 Task: Find connections with filter location Lindau with filter topic #investmentproperty with filter profile language French with filter current company Apparel Resources with filter school Indian Institute of Technology, Indore with filter industry Personal and Laundry Services with filter service category Video Editing with filter keywords title Medical Administrator
Action: Mouse moved to (569, 75)
Screenshot: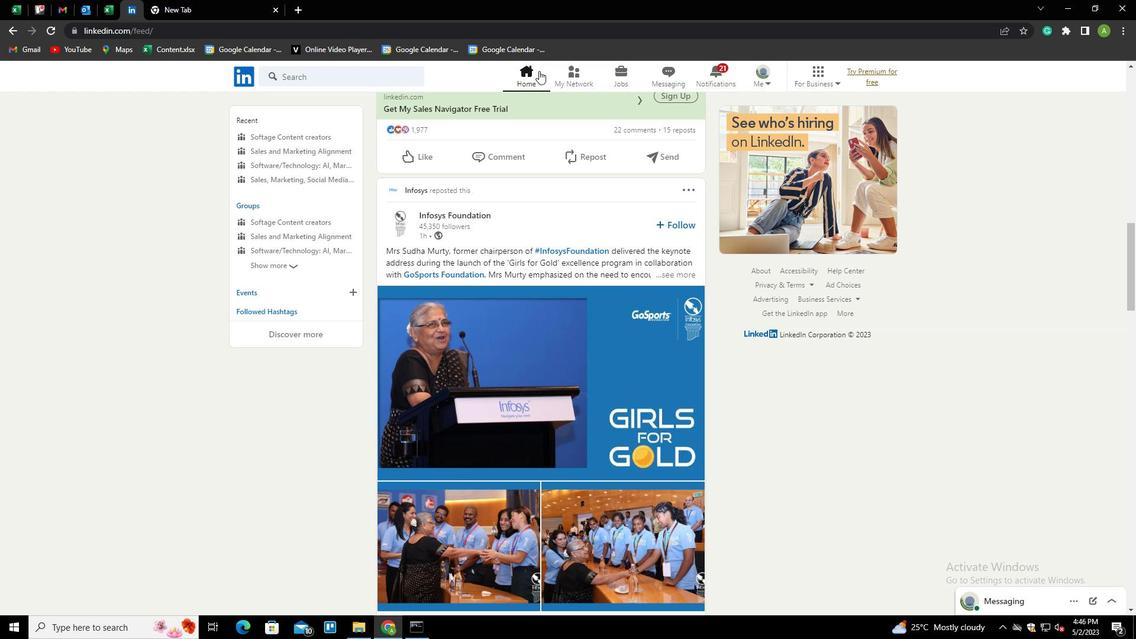 
Action: Mouse pressed left at (569, 75)
Screenshot: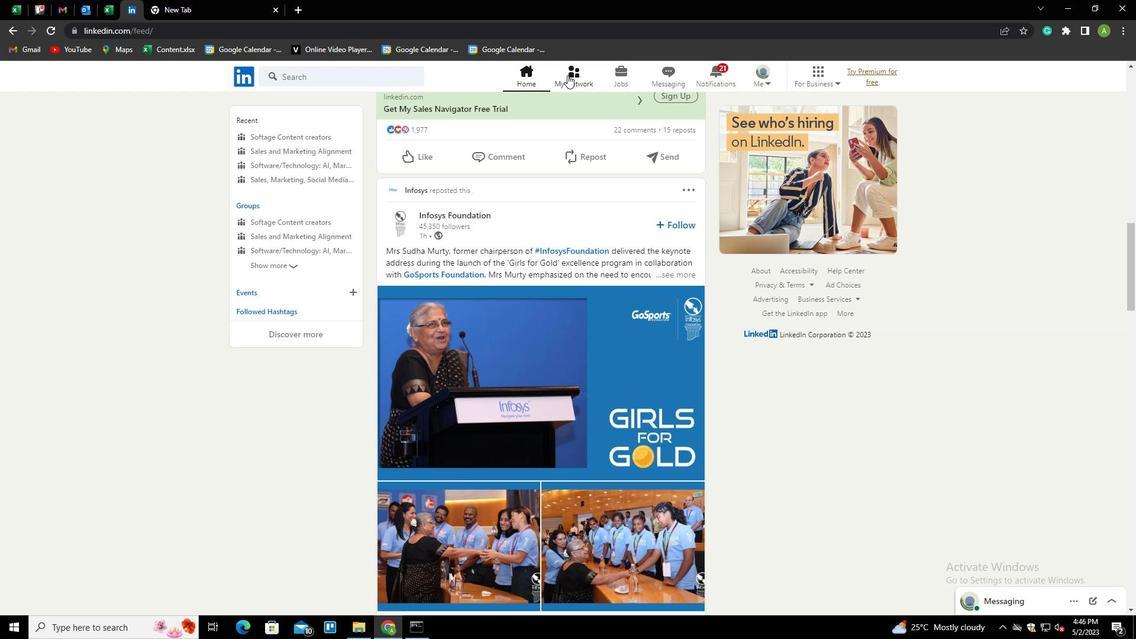 
Action: Mouse moved to (312, 139)
Screenshot: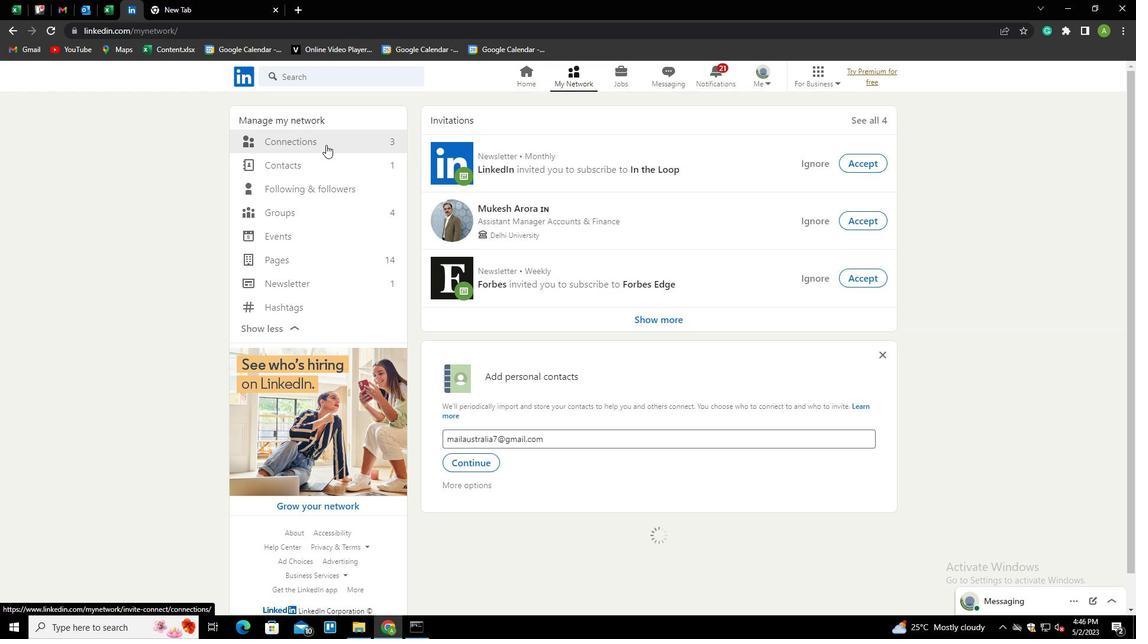 
Action: Mouse pressed left at (312, 139)
Screenshot: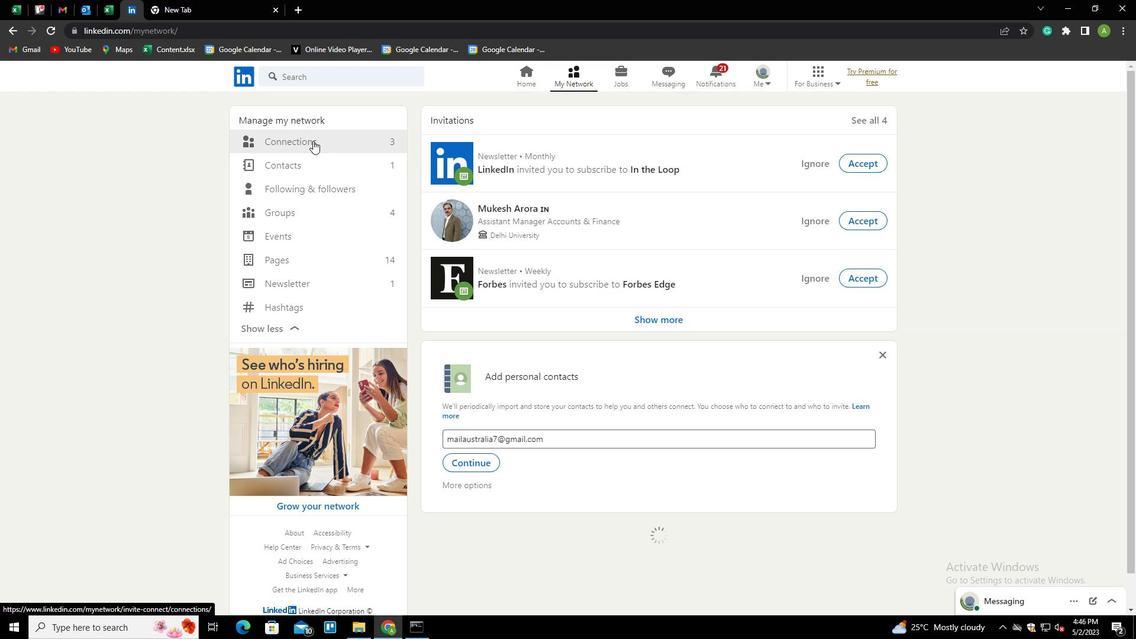 
Action: Mouse moved to (645, 138)
Screenshot: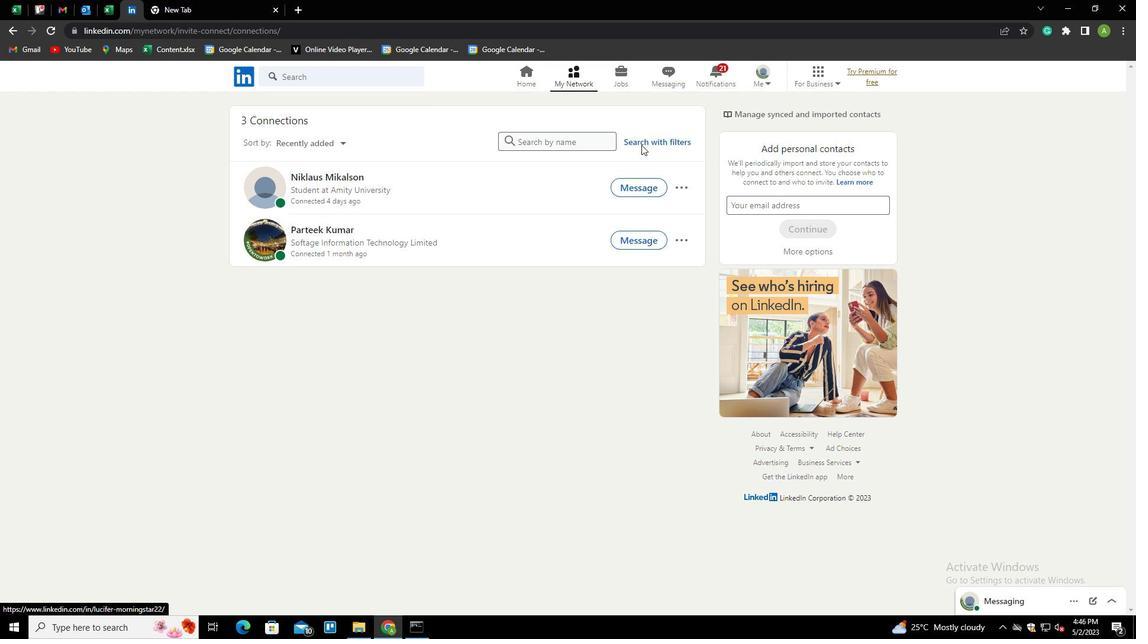 
Action: Mouse pressed left at (645, 138)
Screenshot: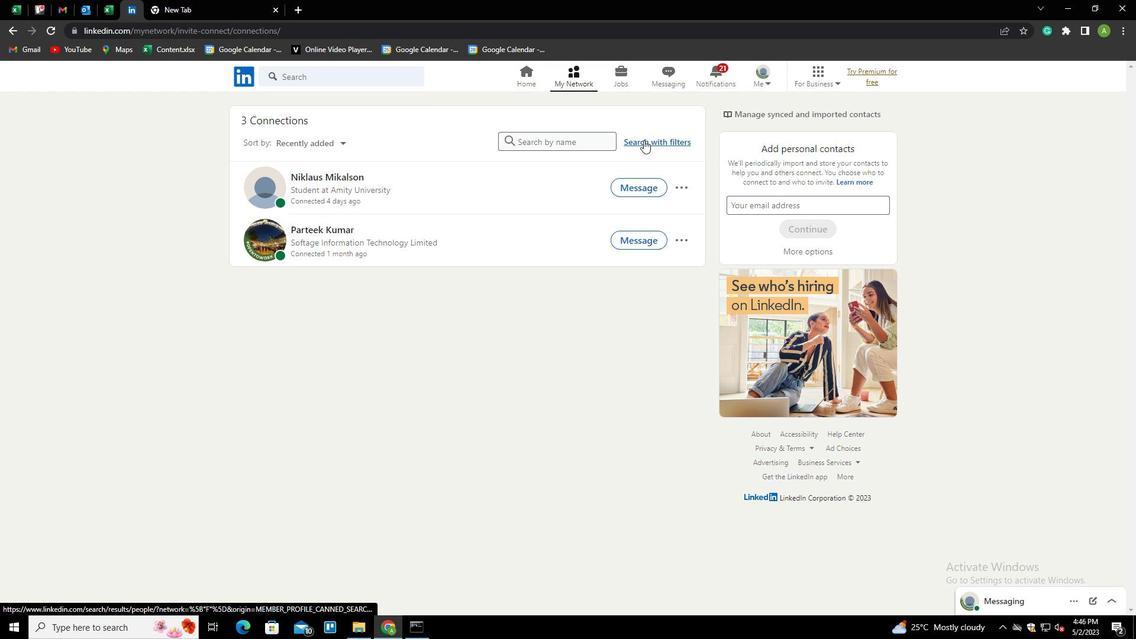 
Action: Mouse moved to (608, 108)
Screenshot: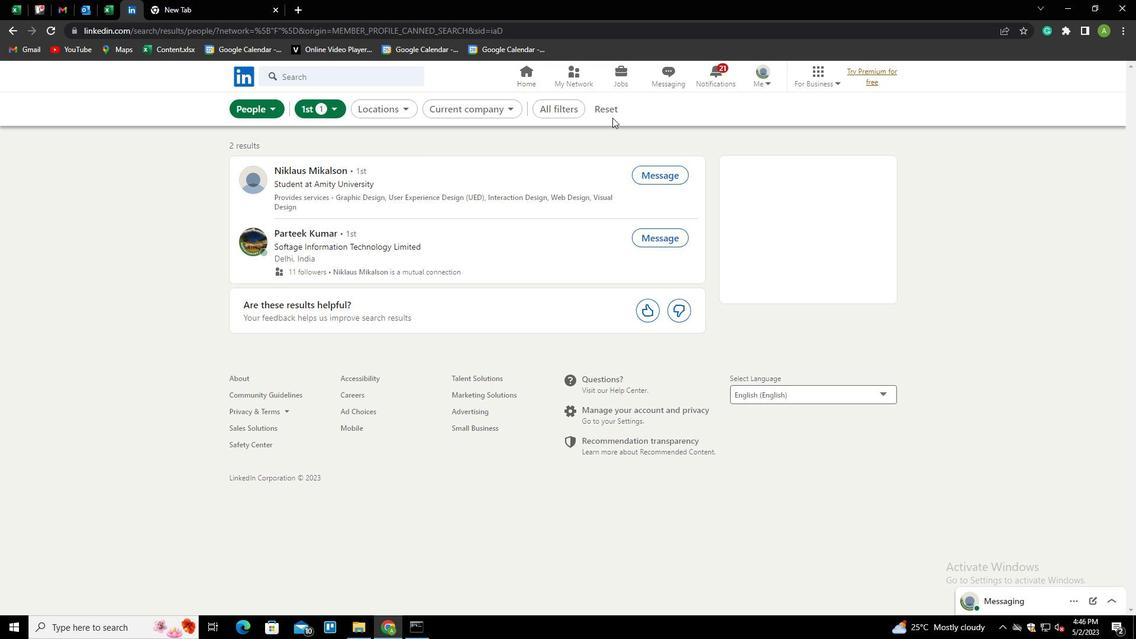 
Action: Mouse pressed left at (608, 108)
Screenshot: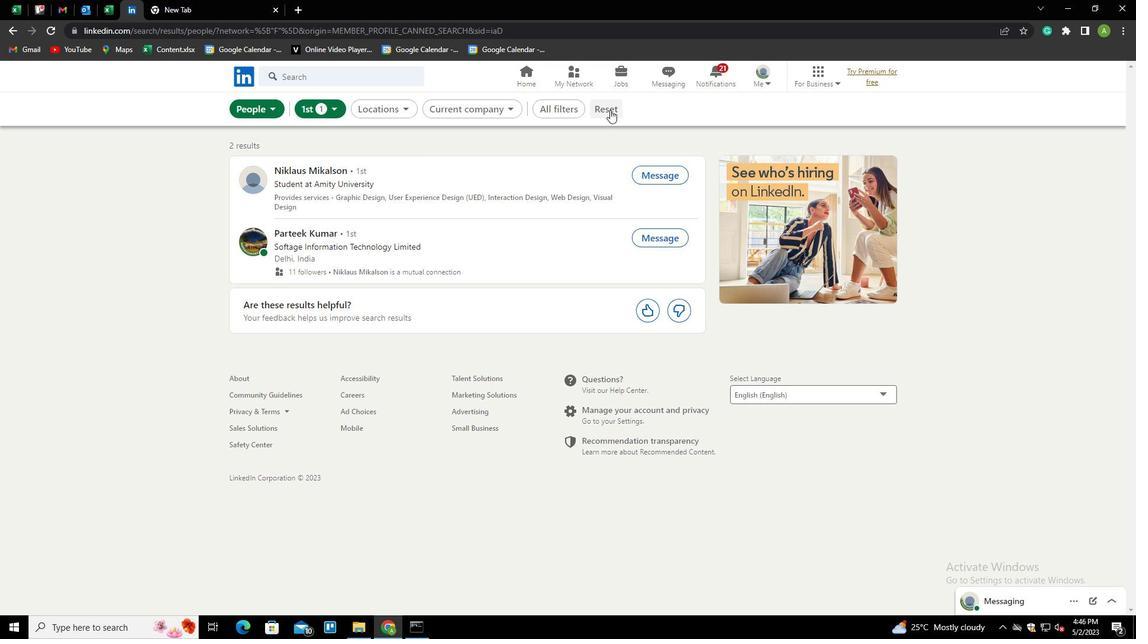 
Action: Mouse moved to (584, 111)
Screenshot: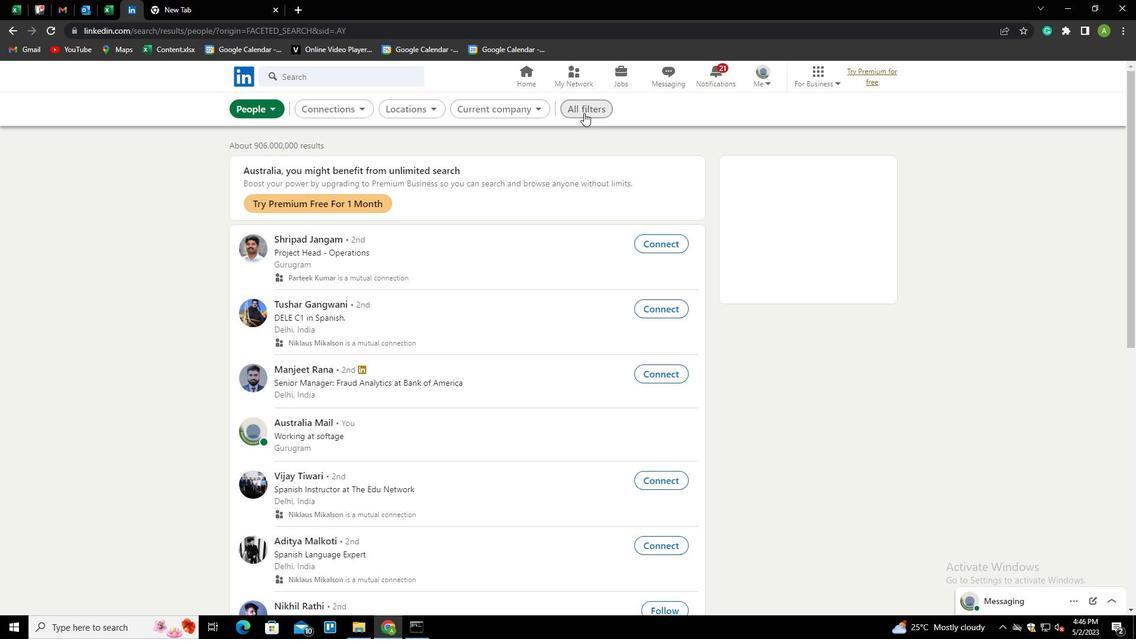 
Action: Mouse pressed left at (584, 111)
Screenshot: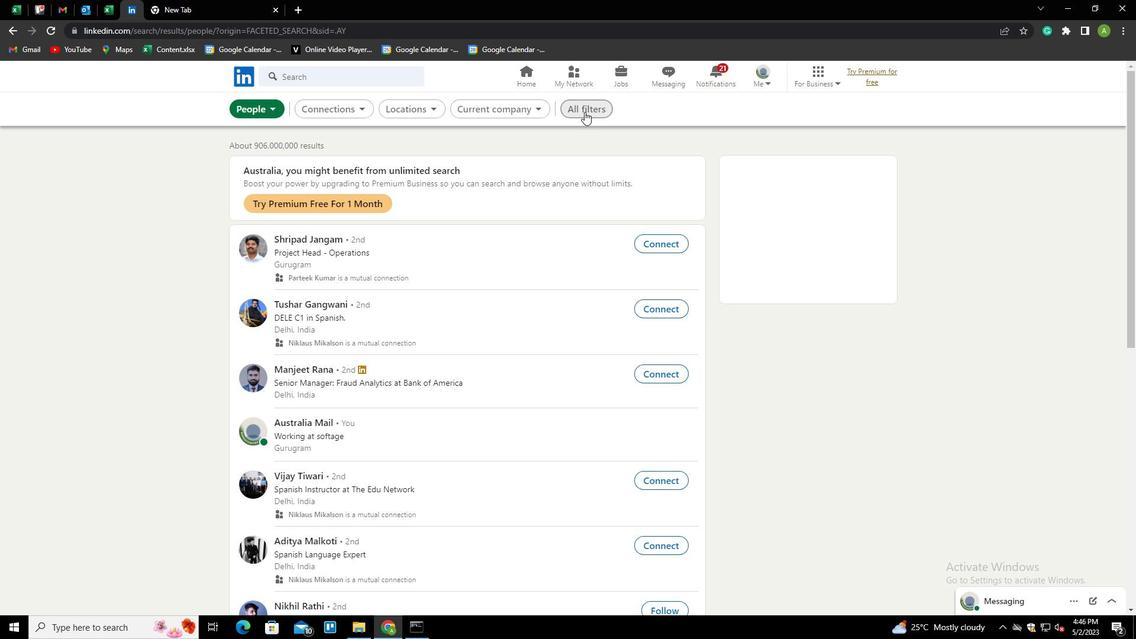 
Action: Mouse moved to (933, 267)
Screenshot: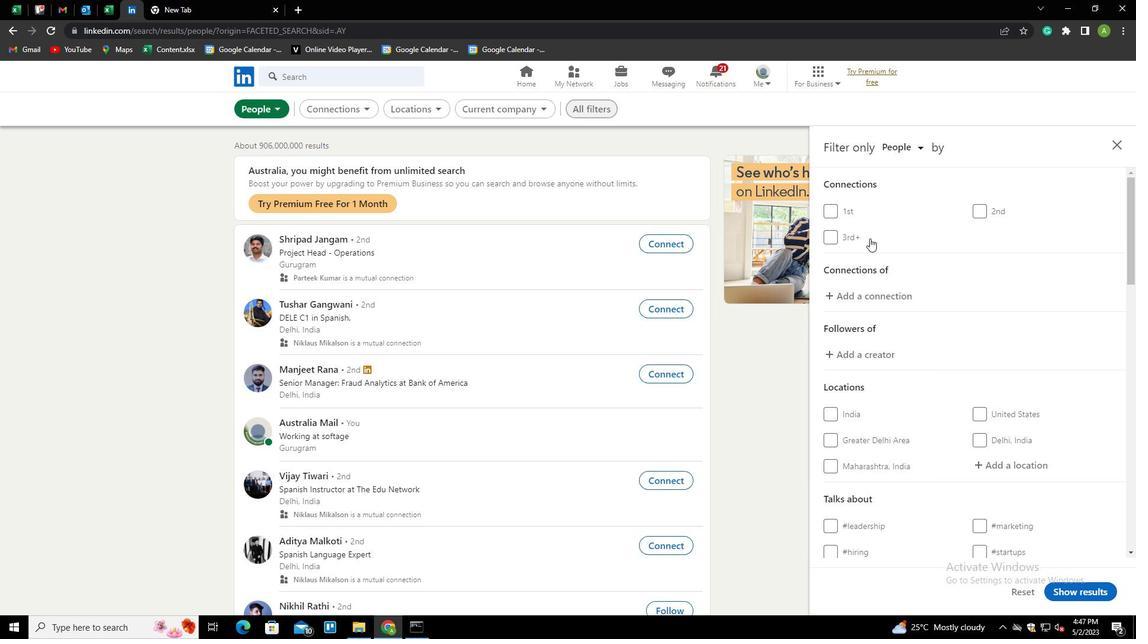 
Action: Mouse scrolled (933, 267) with delta (0, 0)
Screenshot: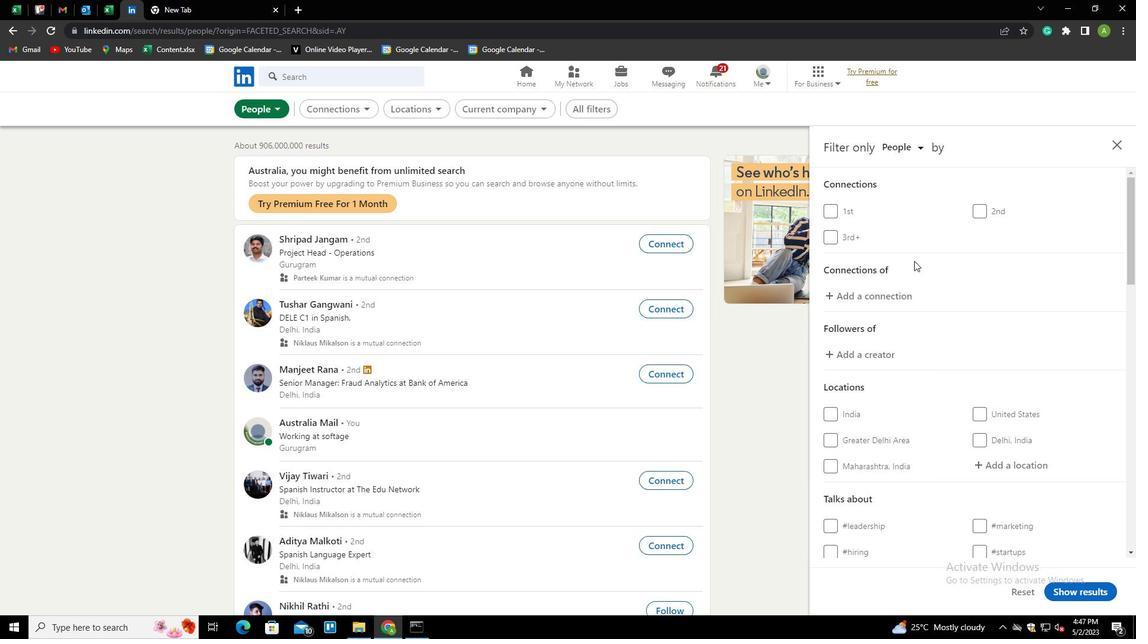 
Action: Mouse scrolled (933, 267) with delta (0, 0)
Screenshot: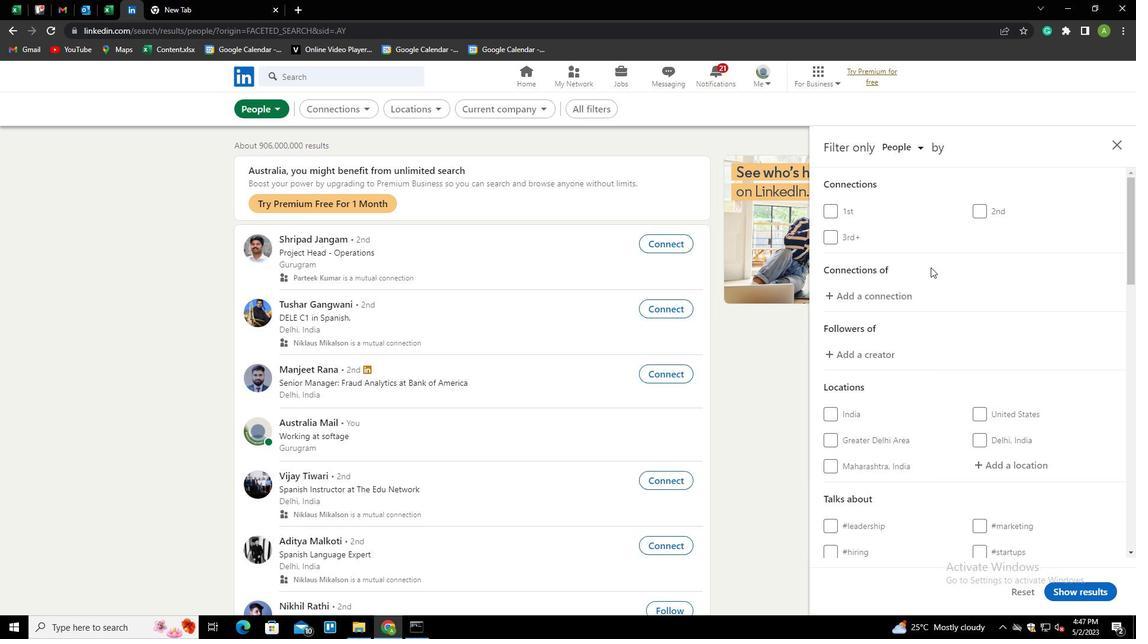 
Action: Mouse moved to (989, 343)
Screenshot: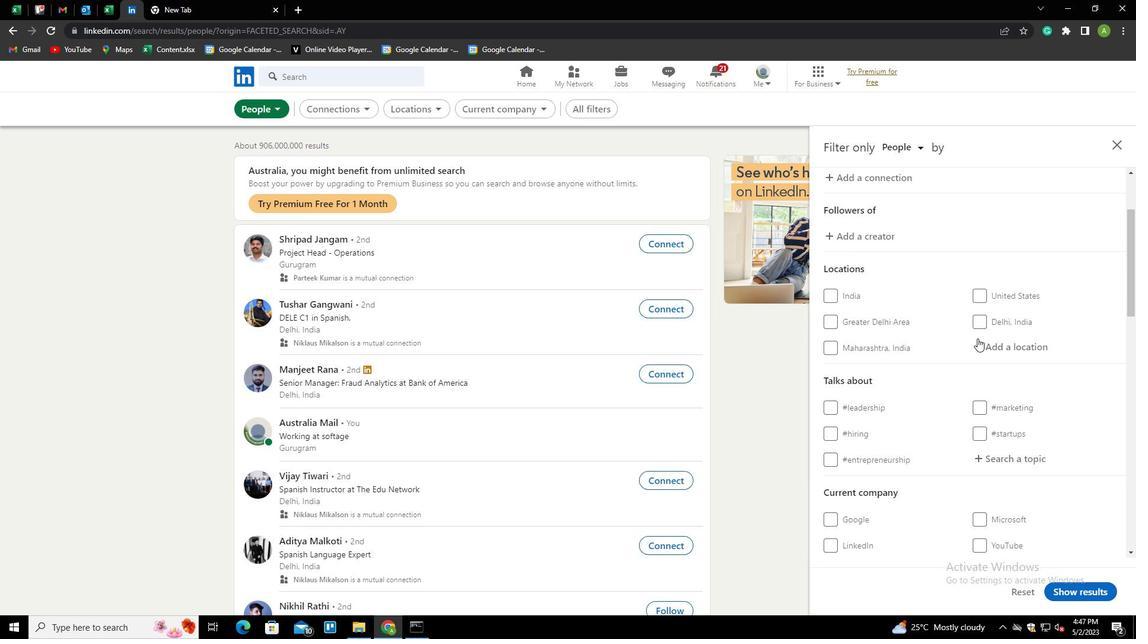
Action: Mouse pressed left at (989, 343)
Screenshot: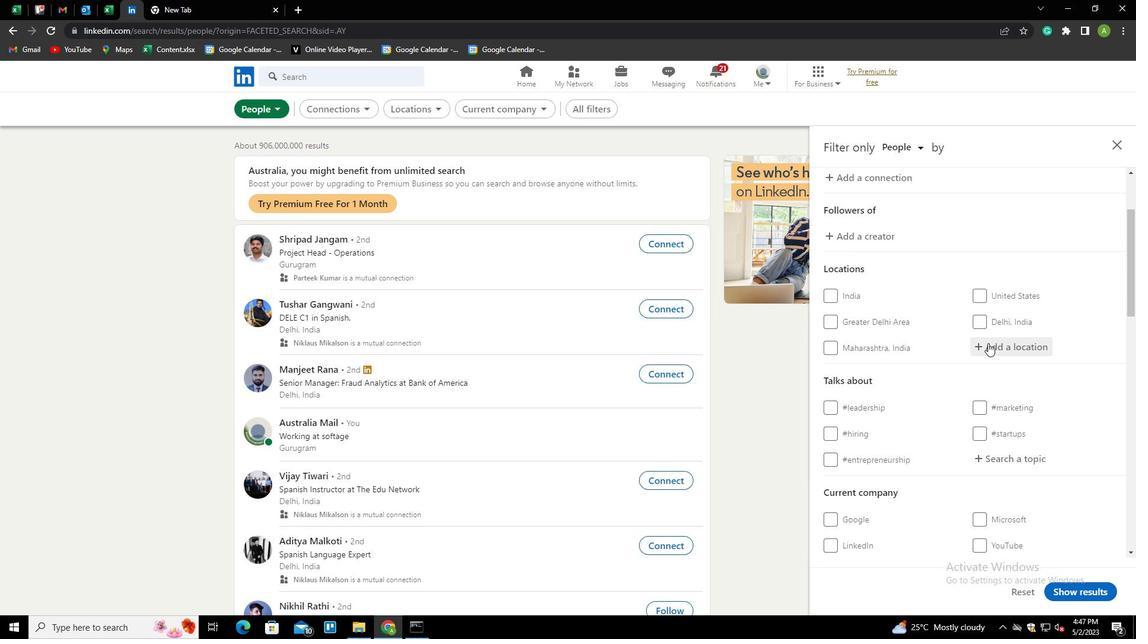 
Action: Key pressed <Key.shift>LINDAU<Key.down><Key.enter>
Screenshot: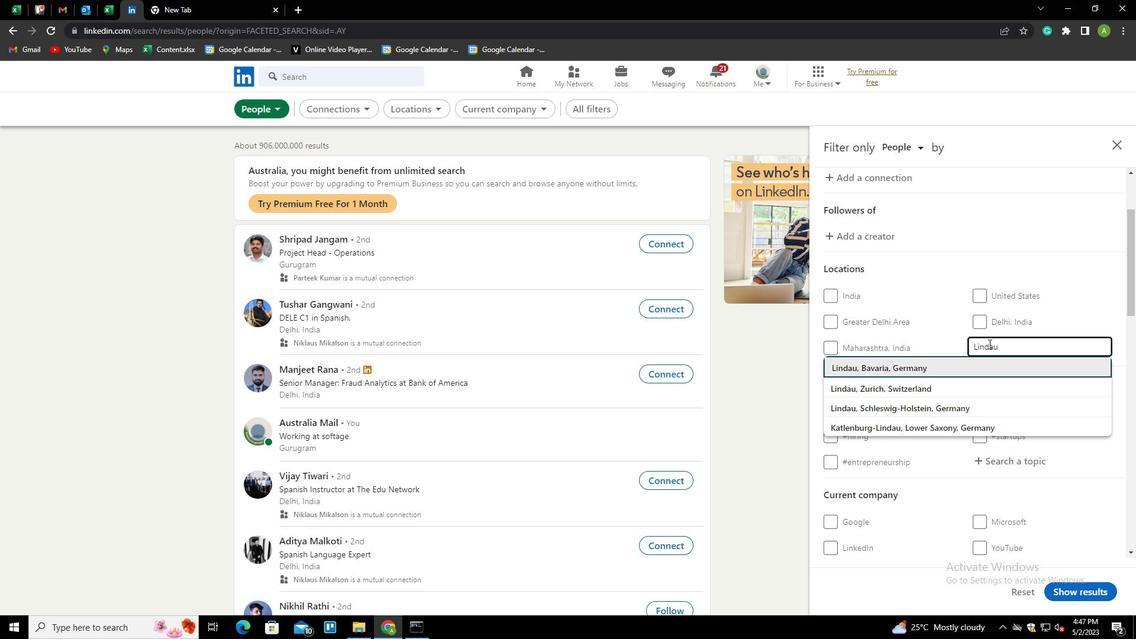 
Action: Mouse scrolled (989, 343) with delta (0, 0)
Screenshot: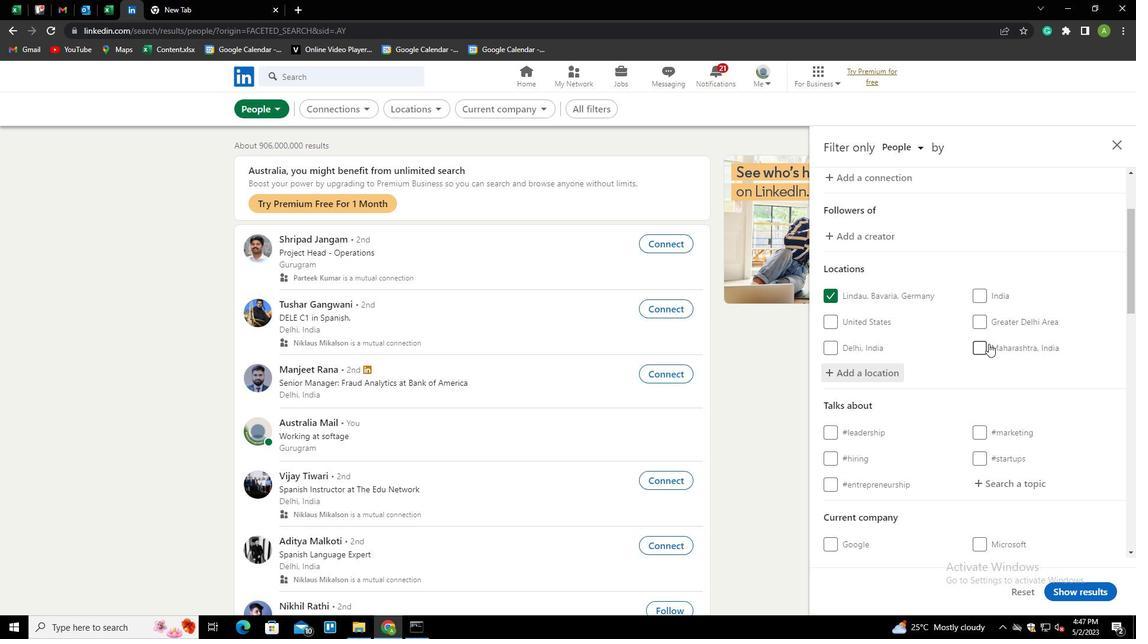
Action: Mouse scrolled (989, 343) with delta (0, 0)
Screenshot: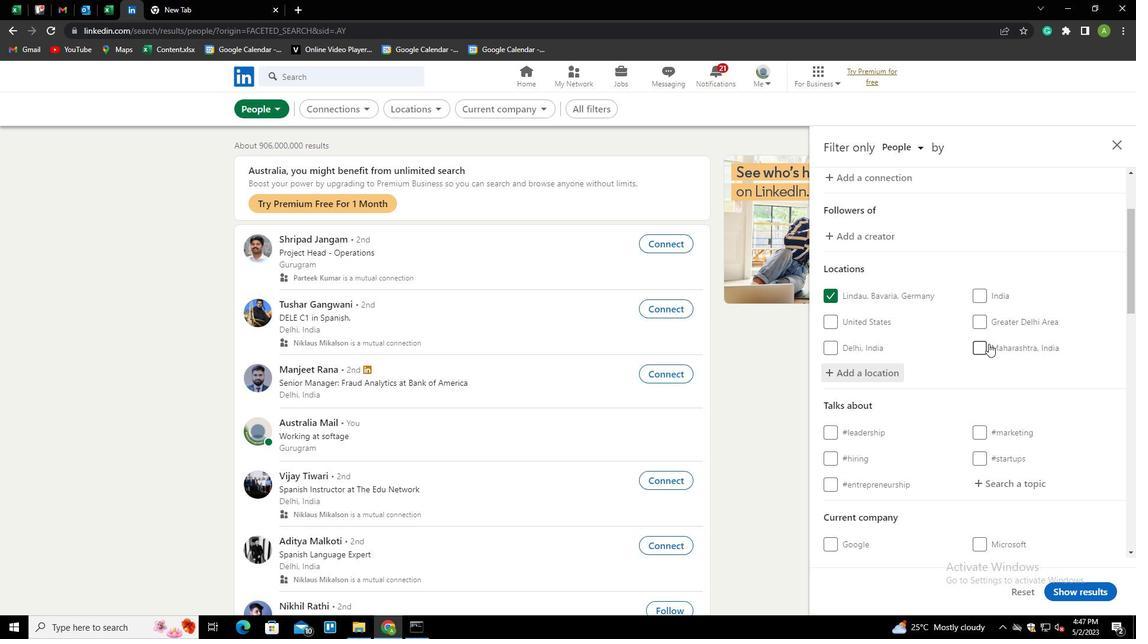 
Action: Mouse scrolled (989, 343) with delta (0, 0)
Screenshot: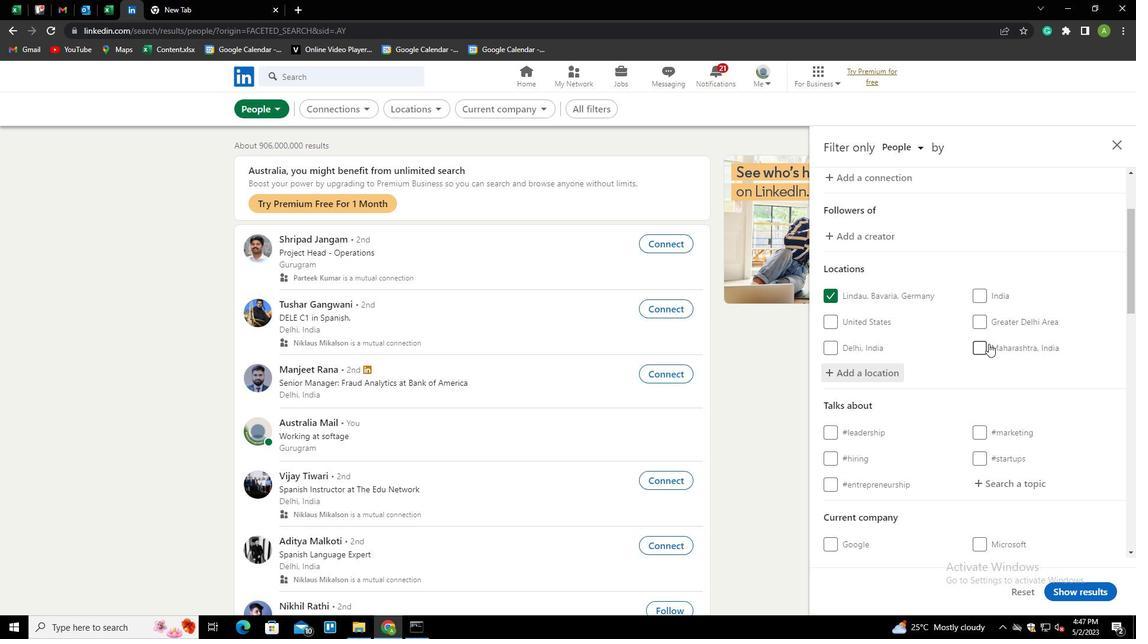 
Action: Mouse moved to (989, 307)
Screenshot: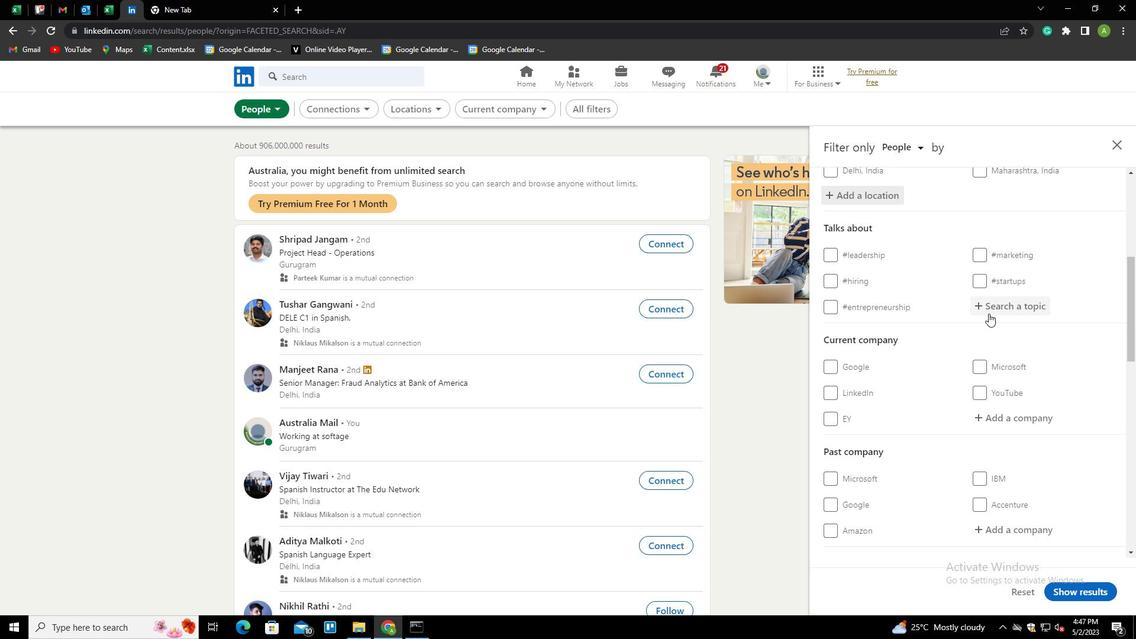
Action: Mouse pressed left at (989, 307)
Screenshot: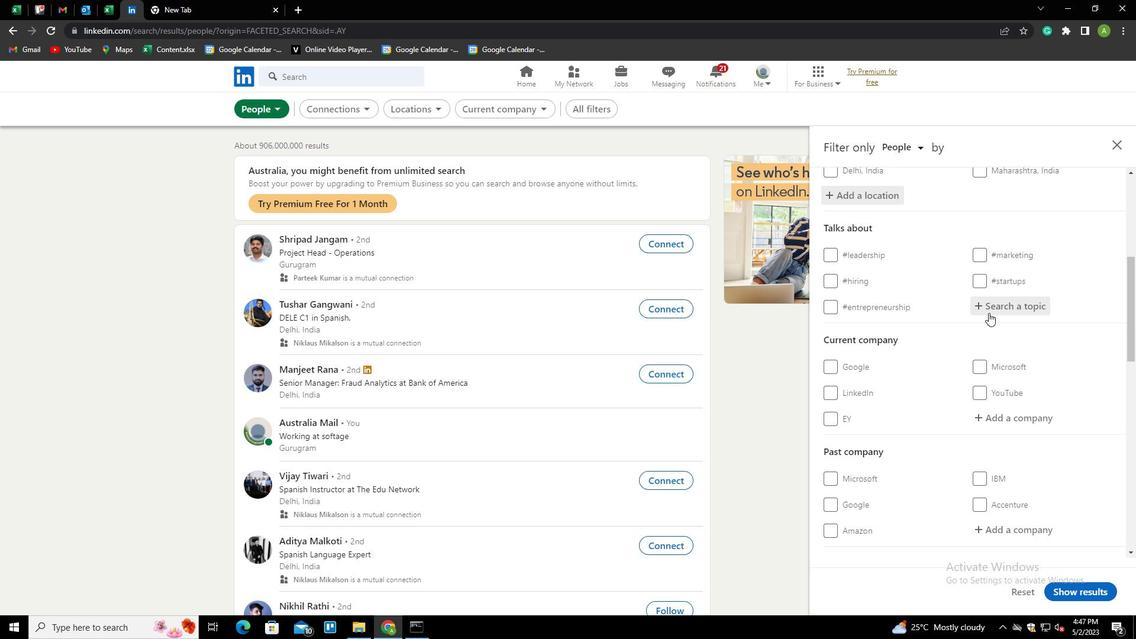 
Action: Key pressed INVESTMENTPR<Key.down><Key.enter>
Screenshot: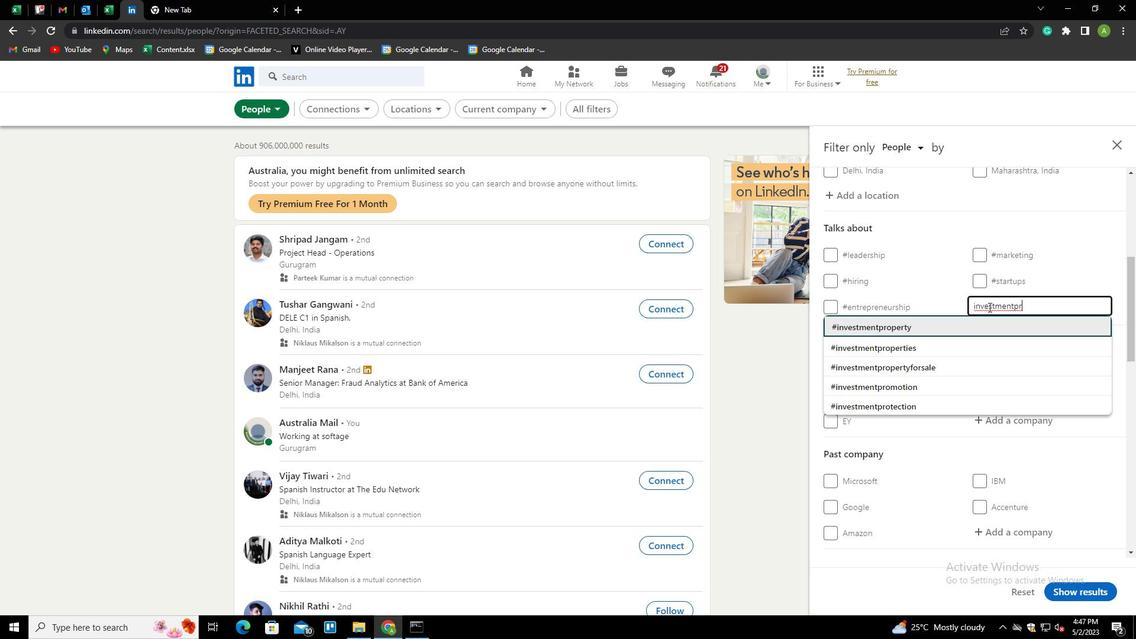 
Action: Mouse scrolled (989, 306) with delta (0, 0)
Screenshot: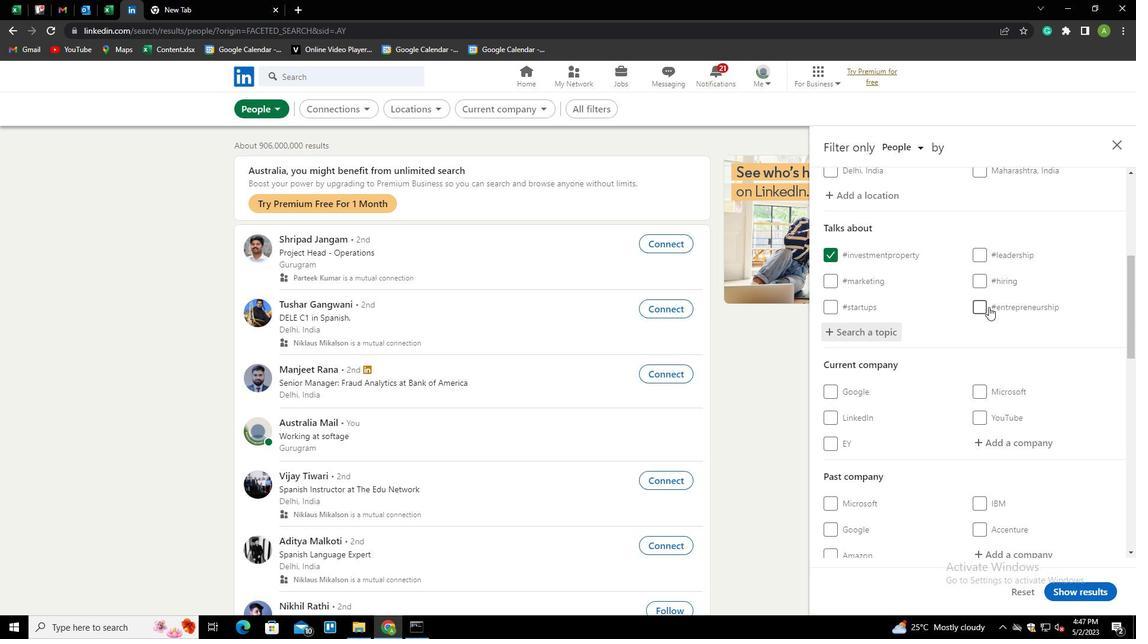 
Action: Mouse scrolled (989, 306) with delta (0, 0)
Screenshot: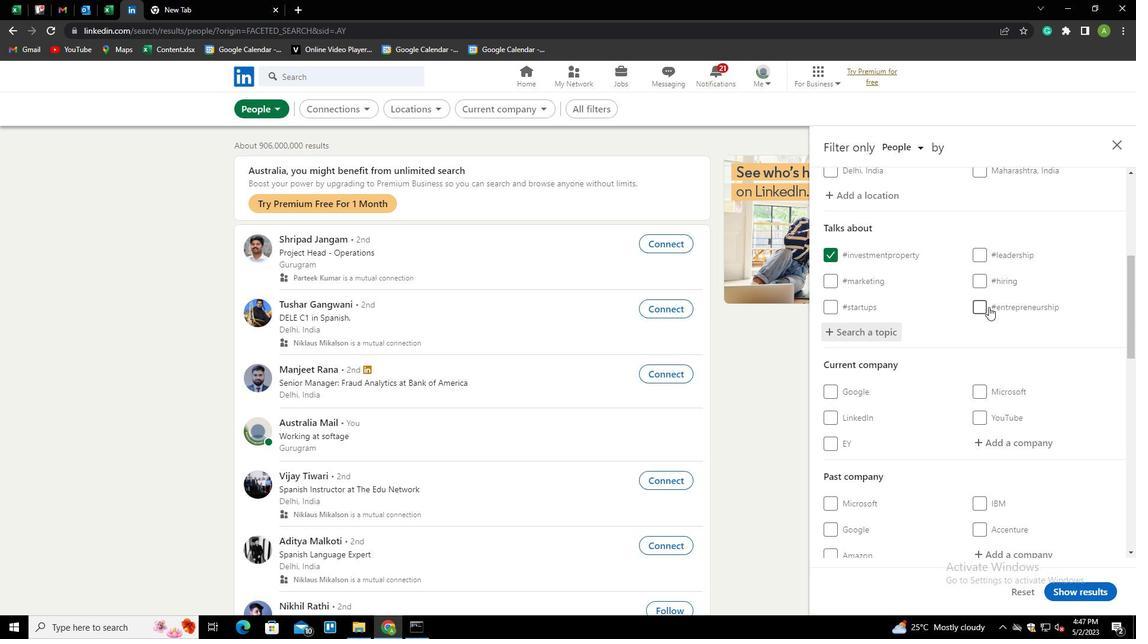 
Action: Mouse scrolled (989, 306) with delta (0, 0)
Screenshot: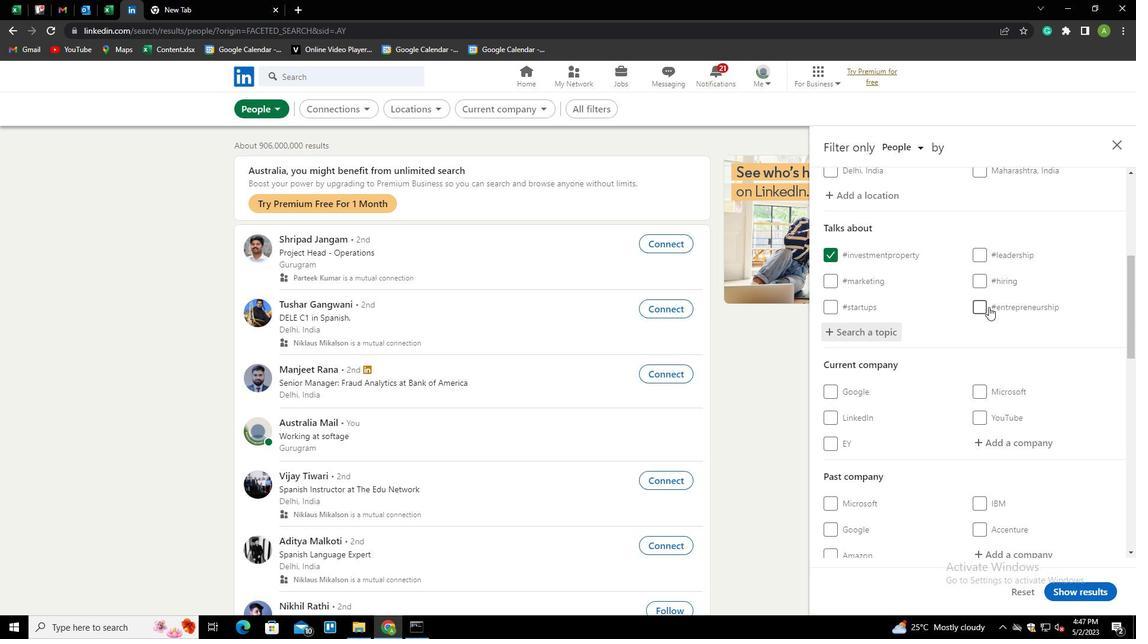
Action: Mouse scrolled (989, 306) with delta (0, 0)
Screenshot: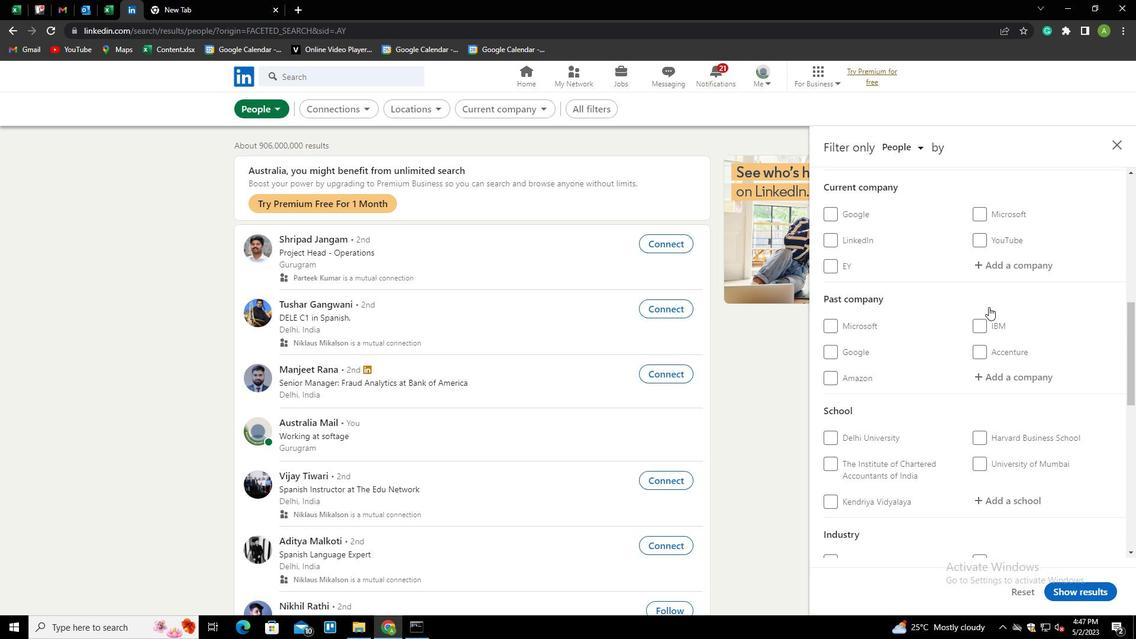 
Action: Mouse scrolled (989, 306) with delta (0, 0)
Screenshot: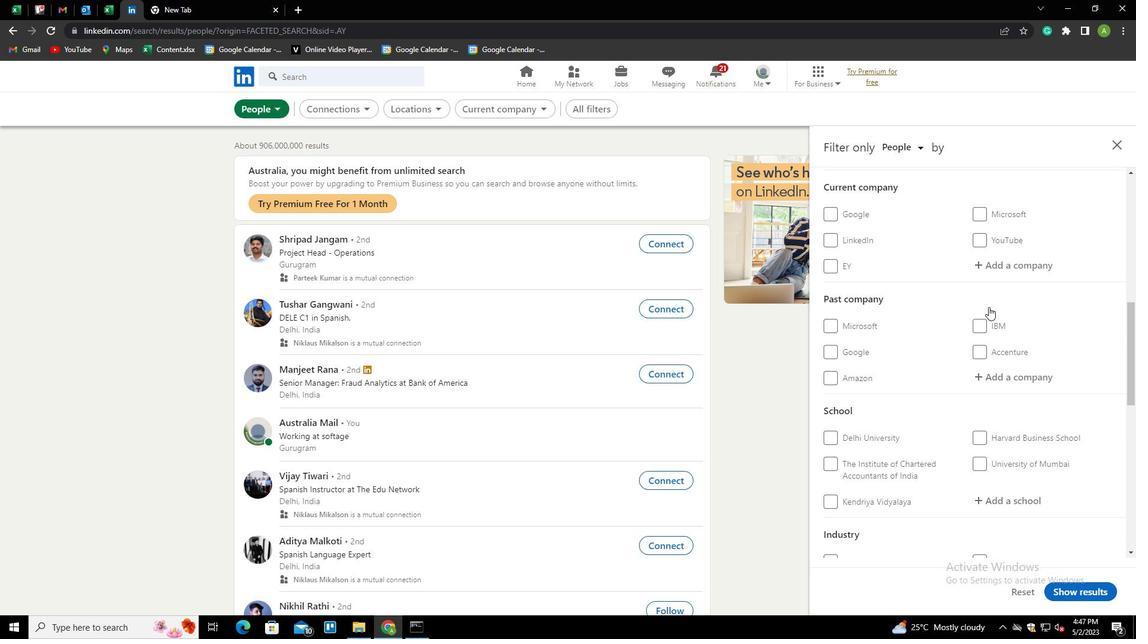 
Action: Mouse scrolled (989, 306) with delta (0, 0)
Screenshot: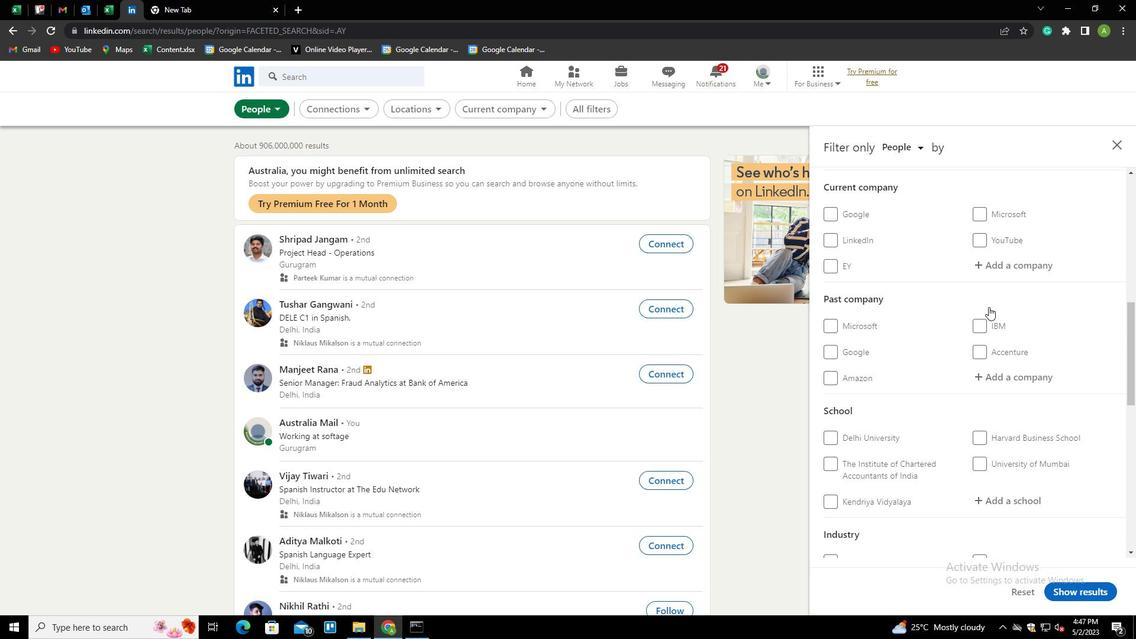 
Action: Mouse scrolled (989, 306) with delta (0, 0)
Screenshot: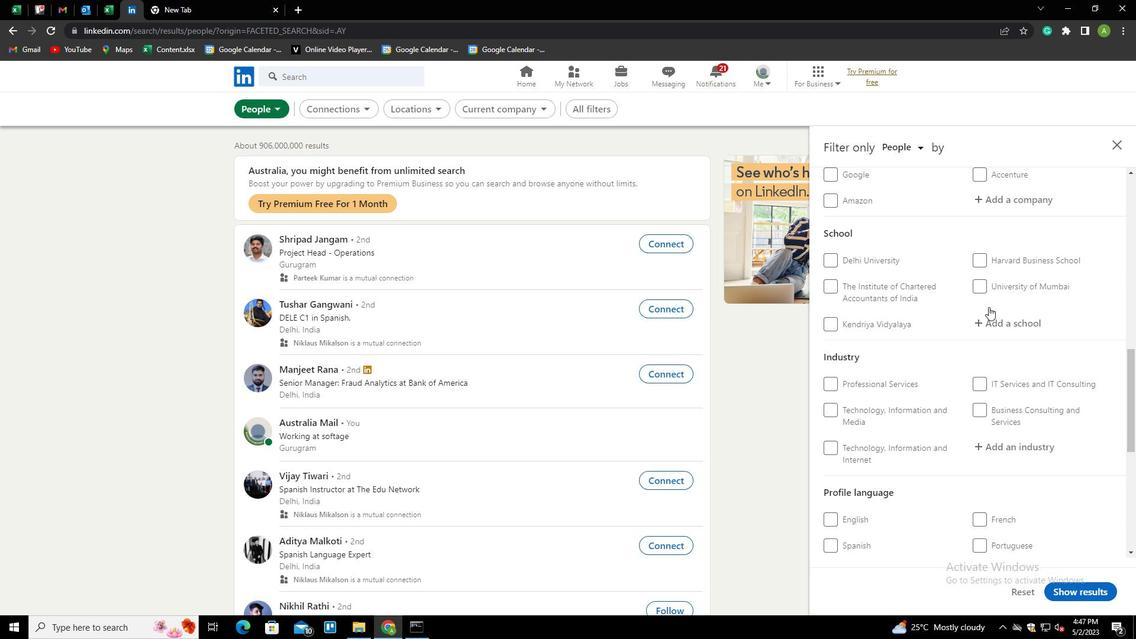 
Action: Mouse scrolled (989, 306) with delta (0, 0)
Screenshot: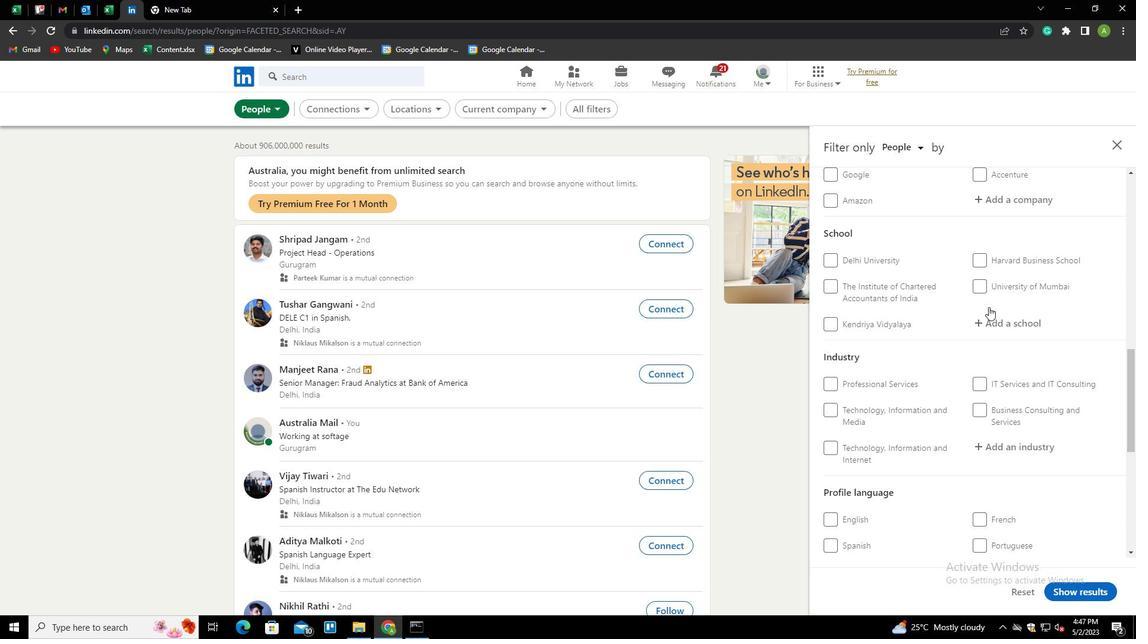 
Action: Mouse moved to (980, 405)
Screenshot: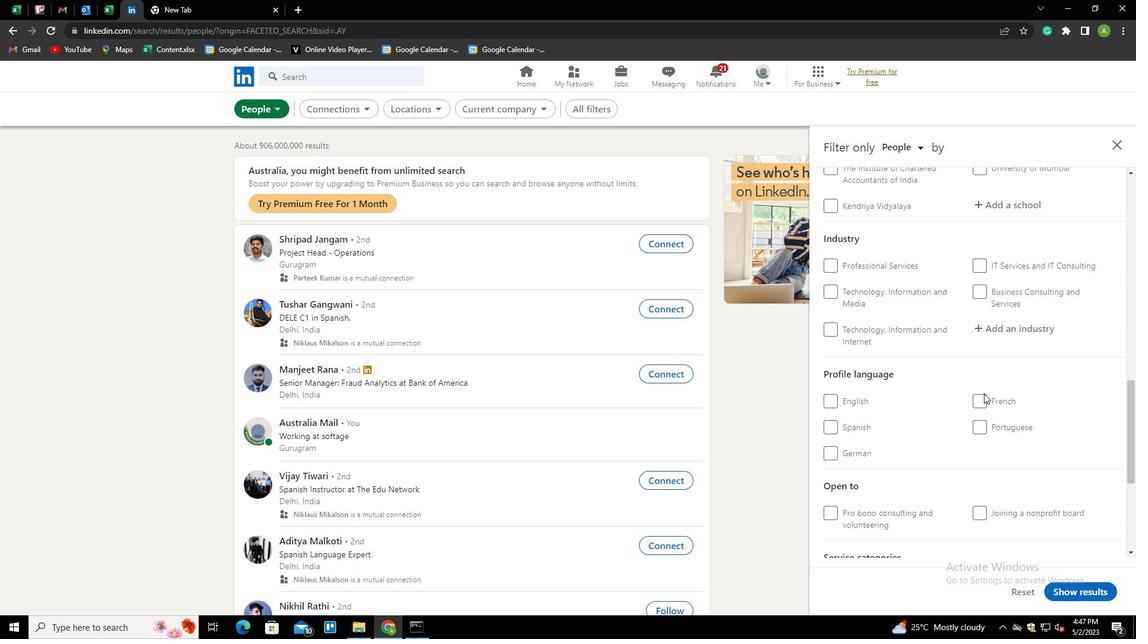 
Action: Mouse pressed left at (980, 405)
Screenshot: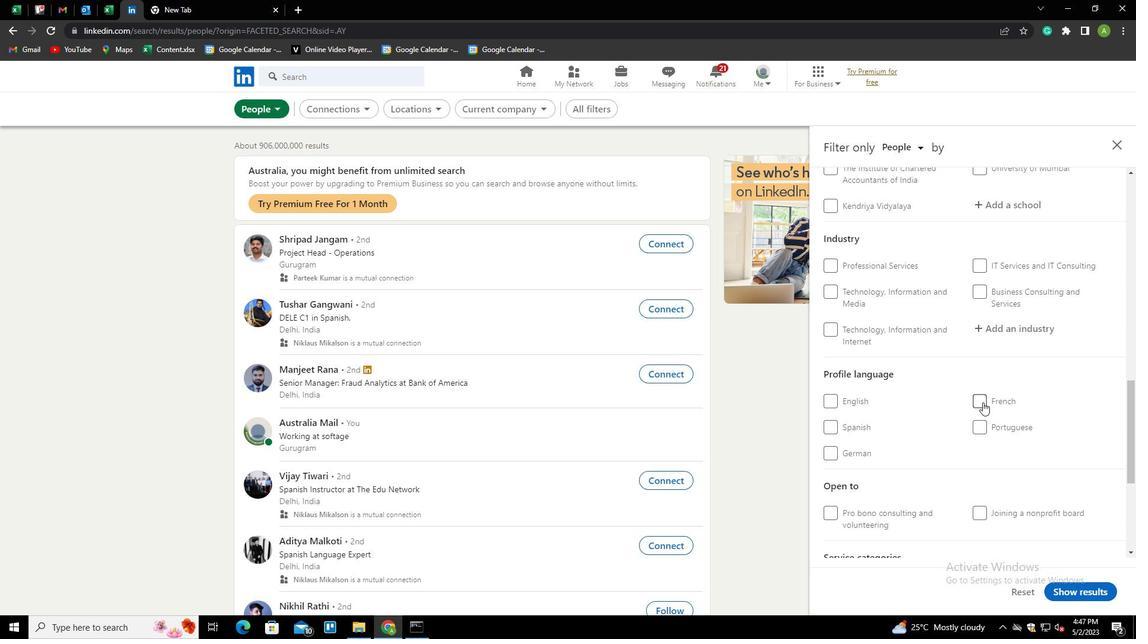 
Action: Mouse moved to (1016, 372)
Screenshot: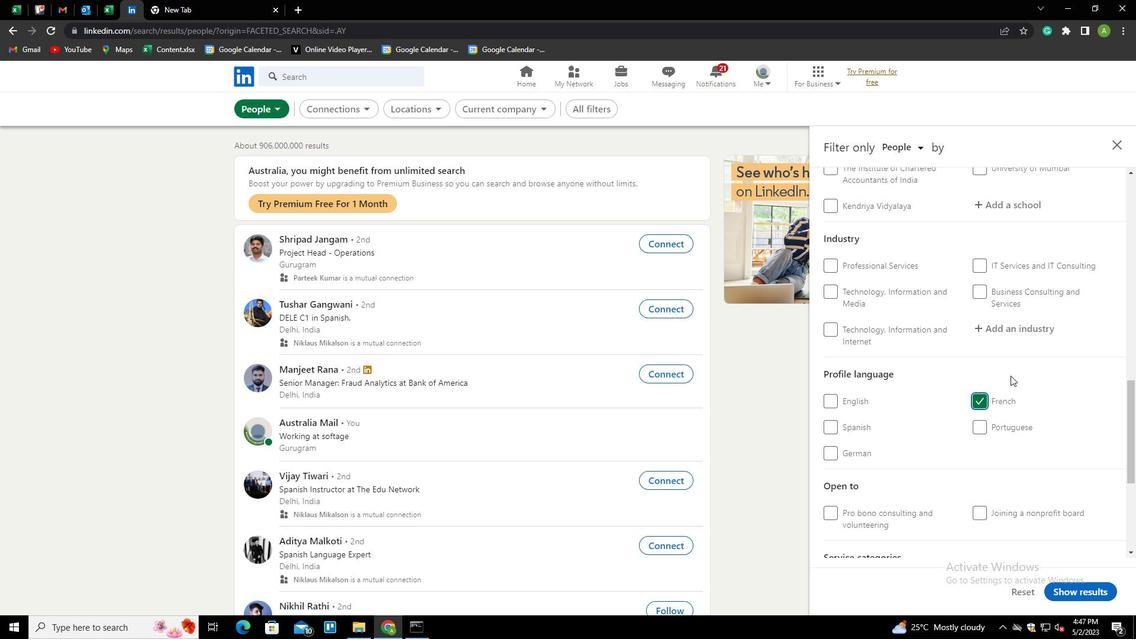 
Action: Mouse scrolled (1016, 373) with delta (0, 0)
Screenshot: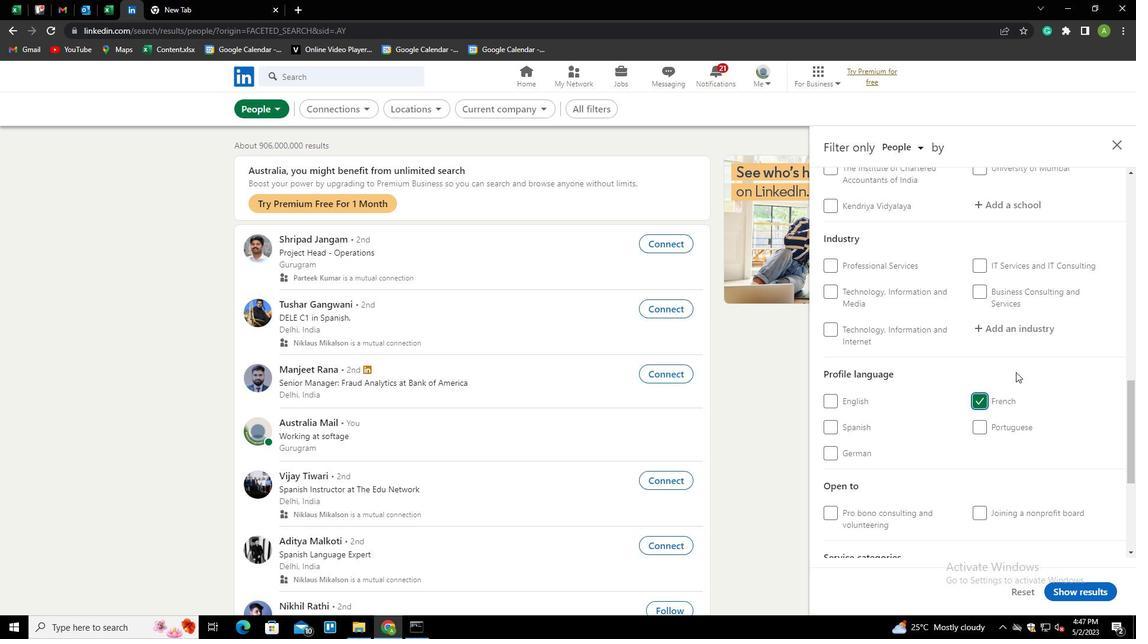 
Action: Mouse scrolled (1016, 373) with delta (0, 0)
Screenshot: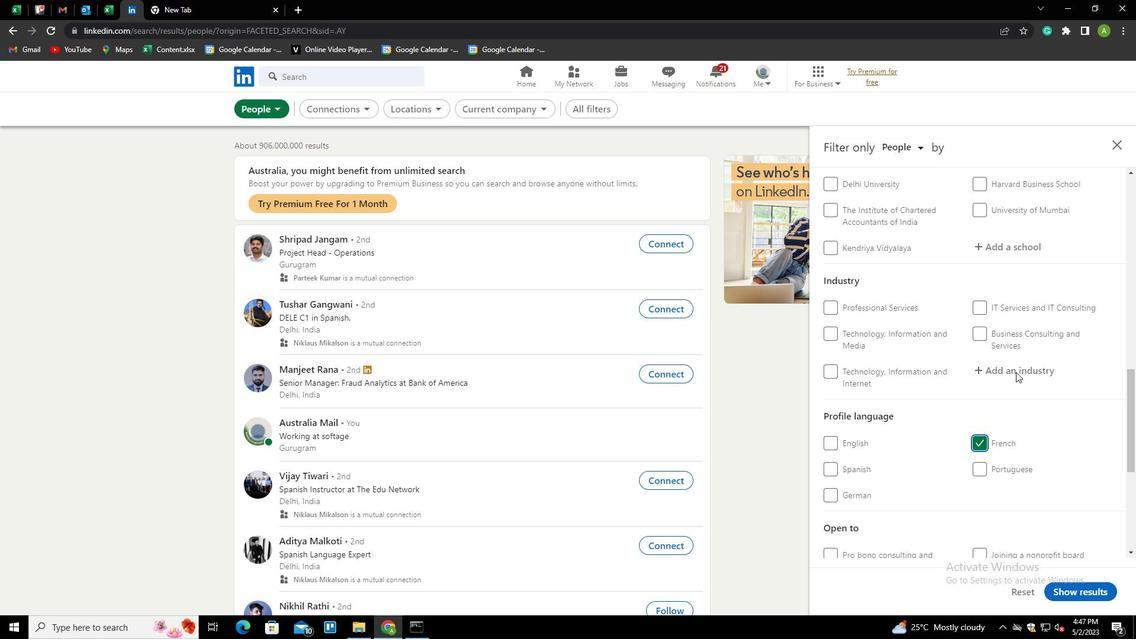 
Action: Mouse scrolled (1016, 373) with delta (0, 0)
Screenshot: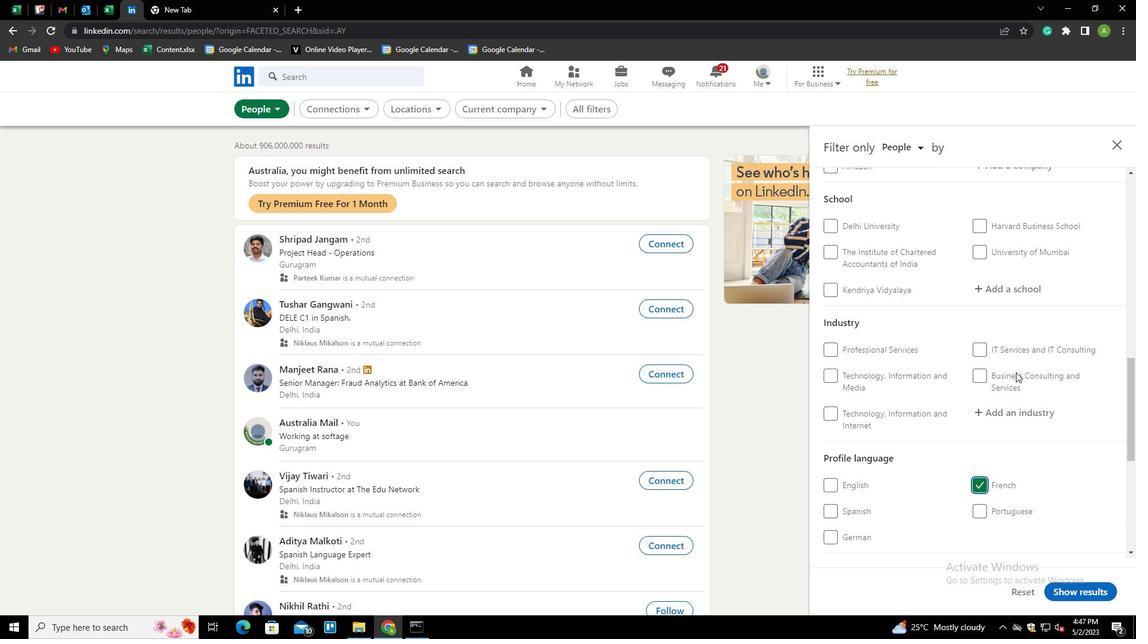 
Action: Mouse scrolled (1016, 373) with delta (0, 0)
Screenshot: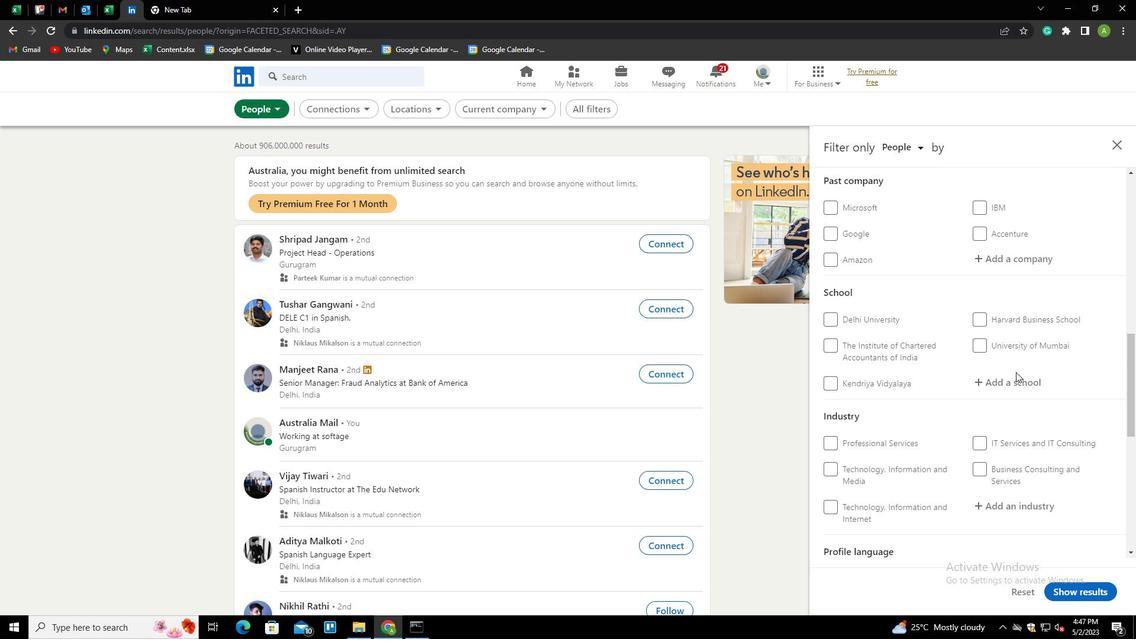 
Action: Mouse scrolled (1016, 373) with delta (0, 0)
Screenshot: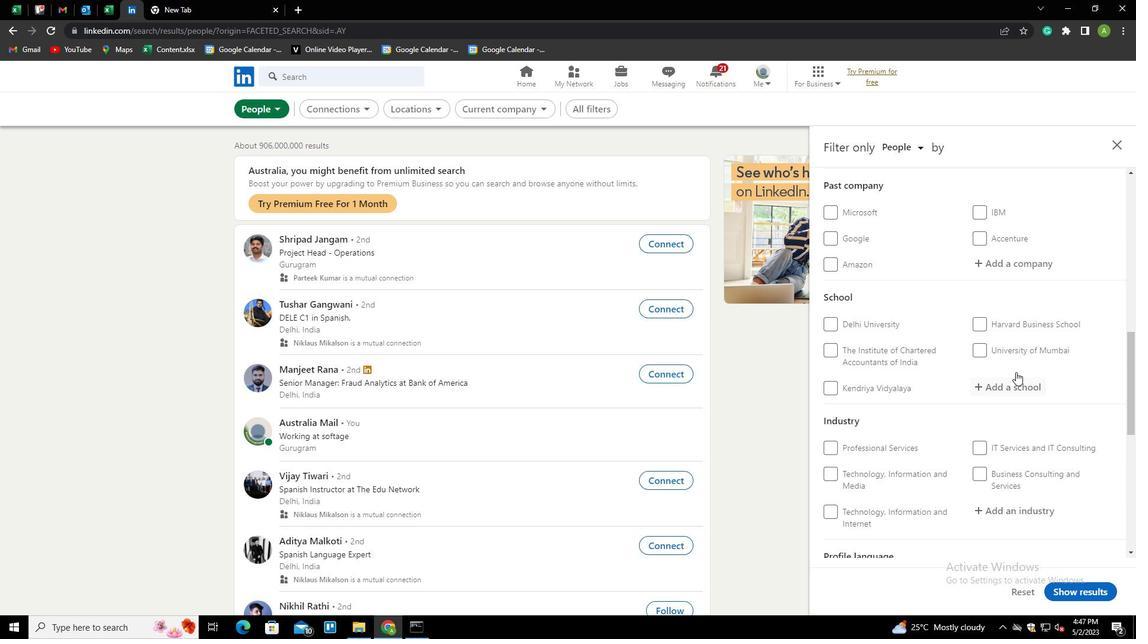 
Action: Mouse scrolled (1016, 373) with delta (0, 0)
Screenshot: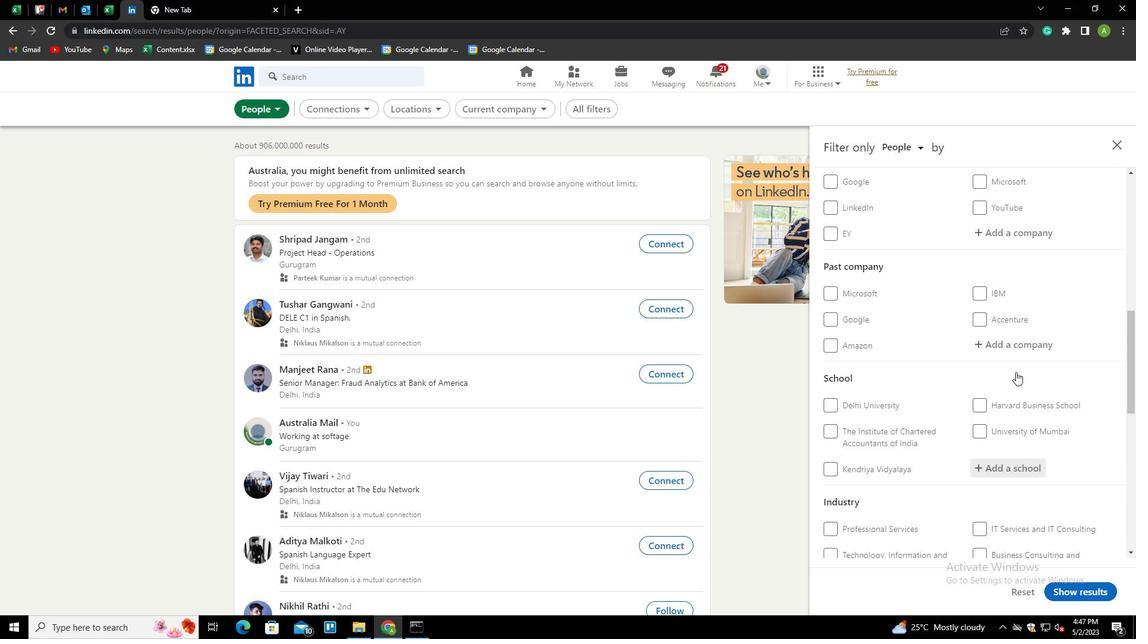 
Action: Mouse scrolled (1016, 373) with delta (0, 0)
Screenshot: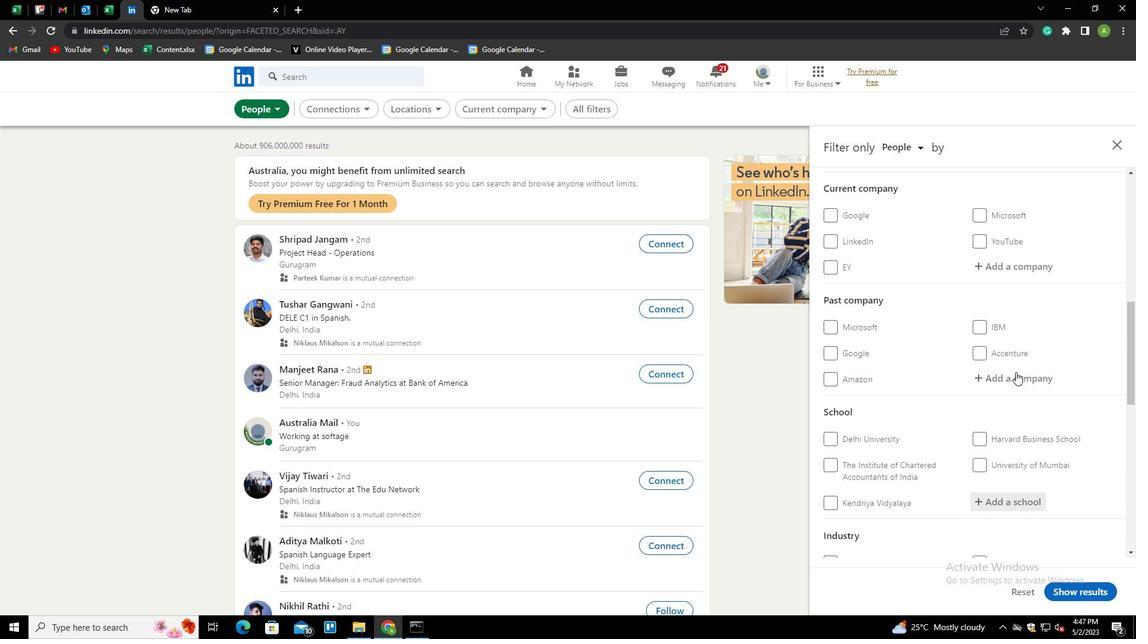
Action: Mouse moved to (1013, 382)
Screenshot: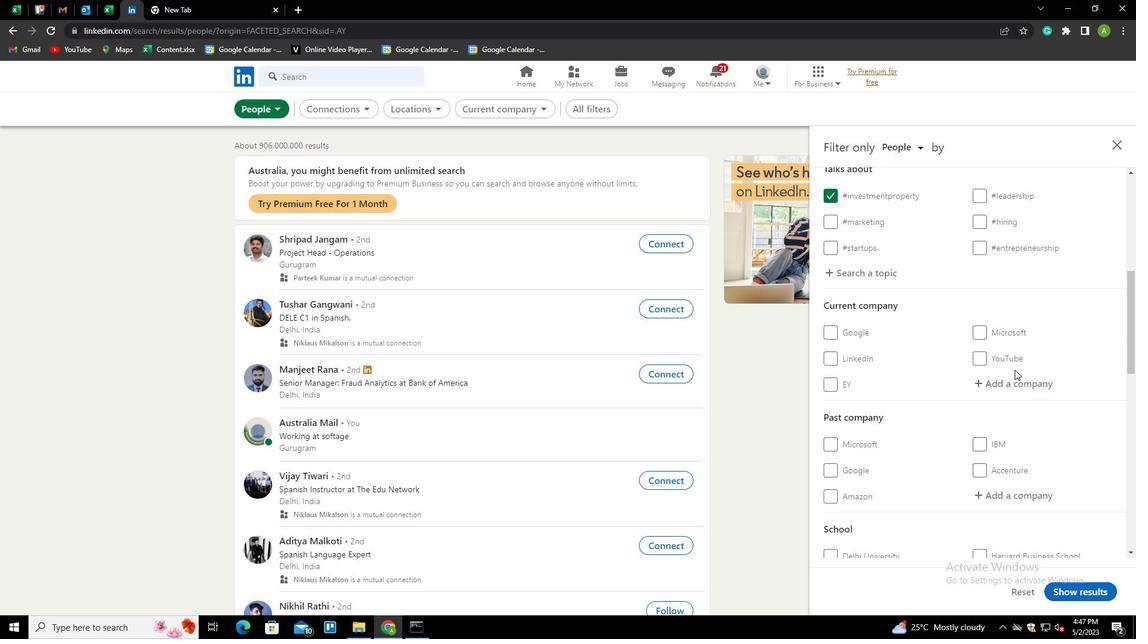 
Action: Mouse pressed left at (1013, 382)
Screenshot: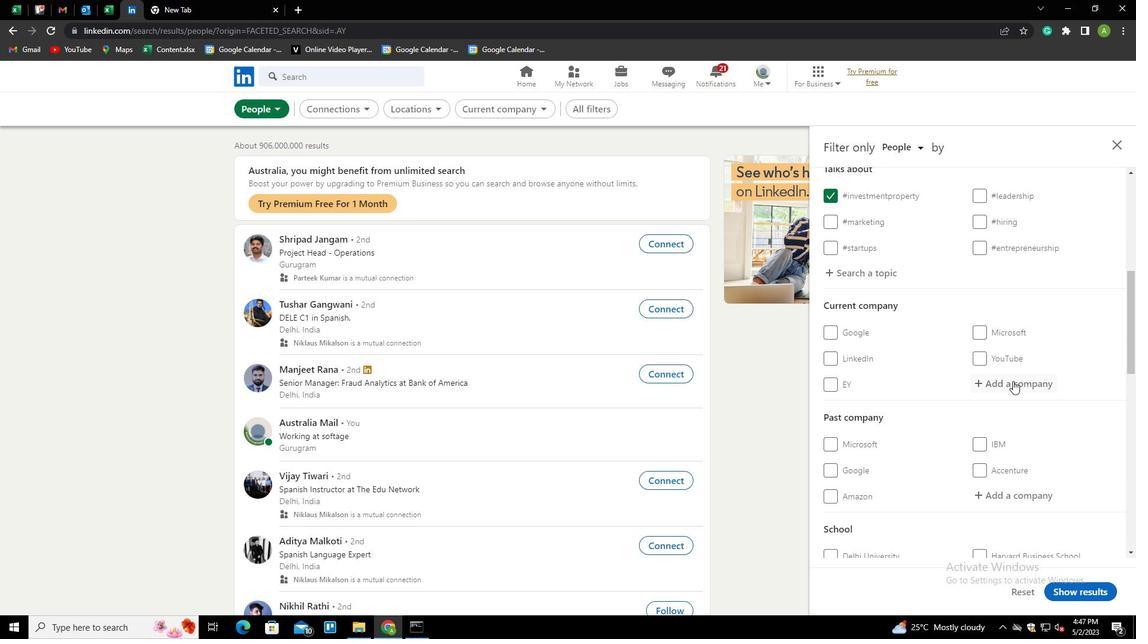 
Action: Mouse moved to (1012, 382)
Screenshot: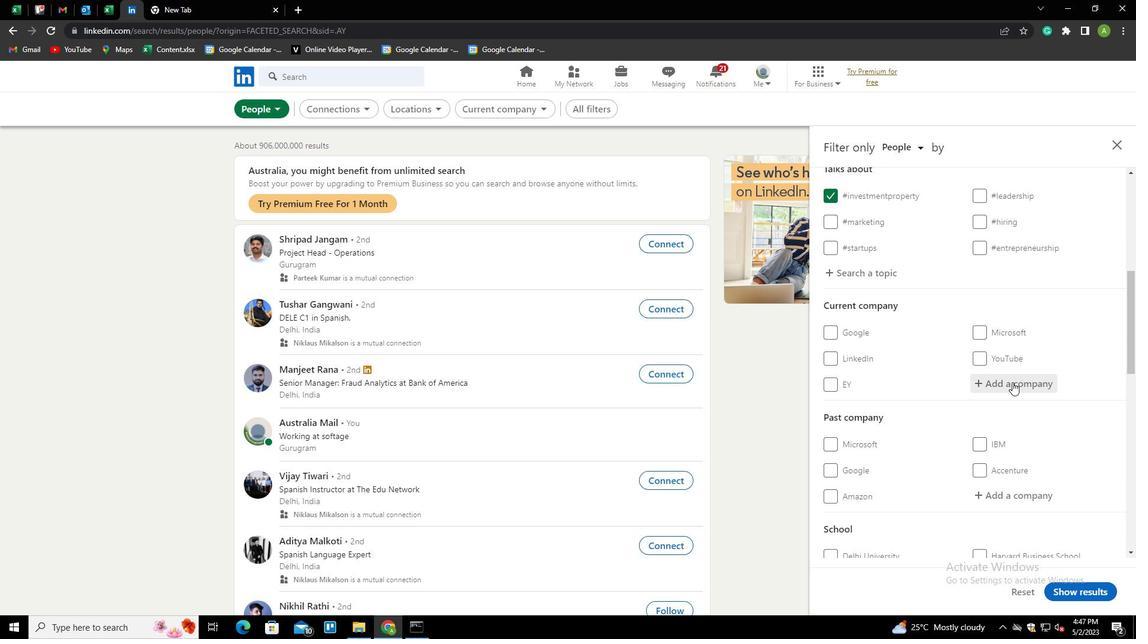
Action: Key pressed <Key.shift>
Screenshot: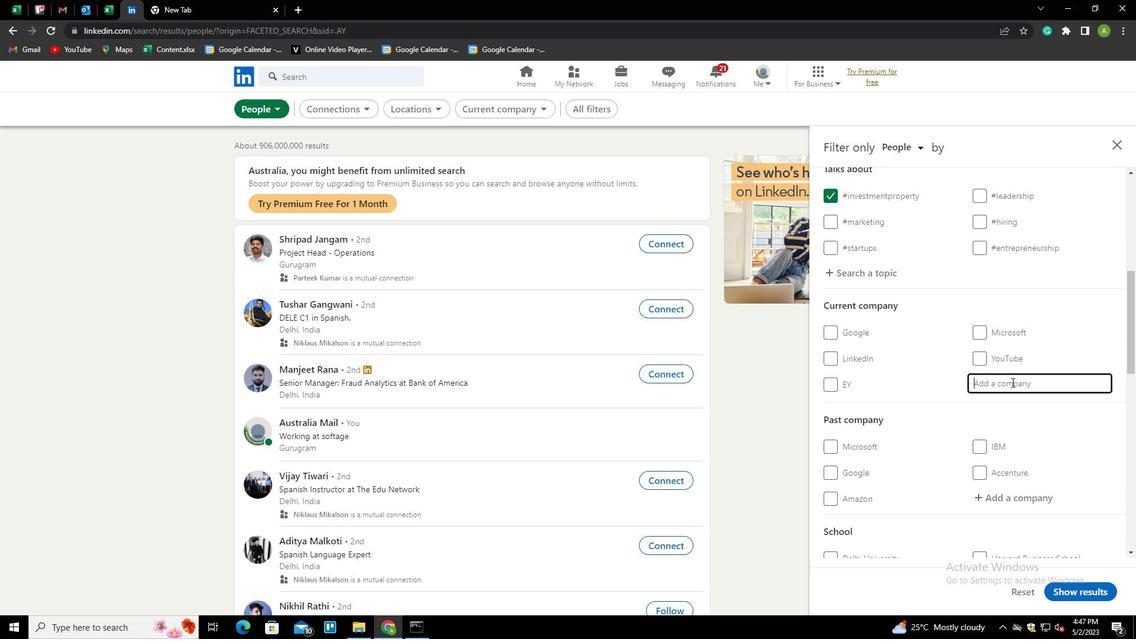 
Action: Mouse moved to (1011, 382)
Screenshot: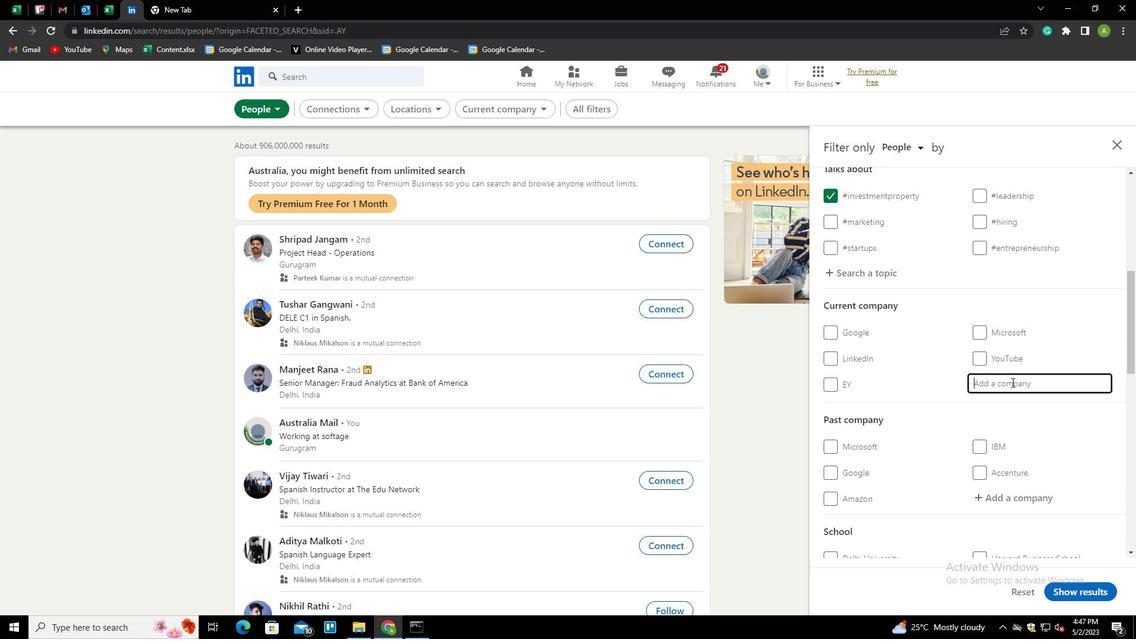 
Action: Key pressed A
Screenshot: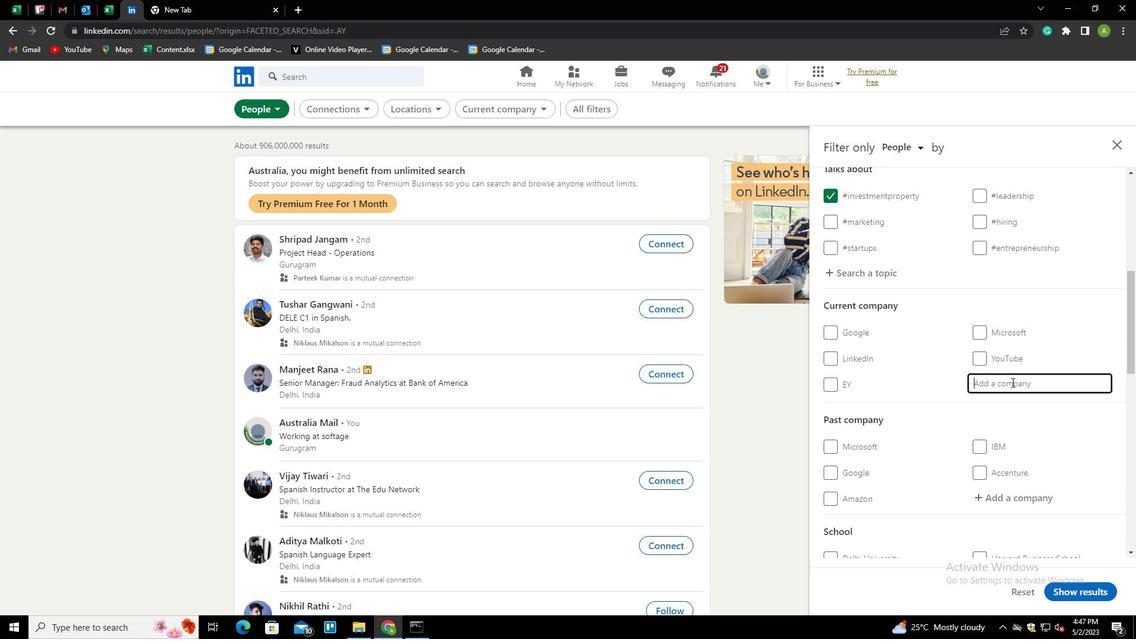 
Action: Mouse moved to (1010, 383)
Screenshot: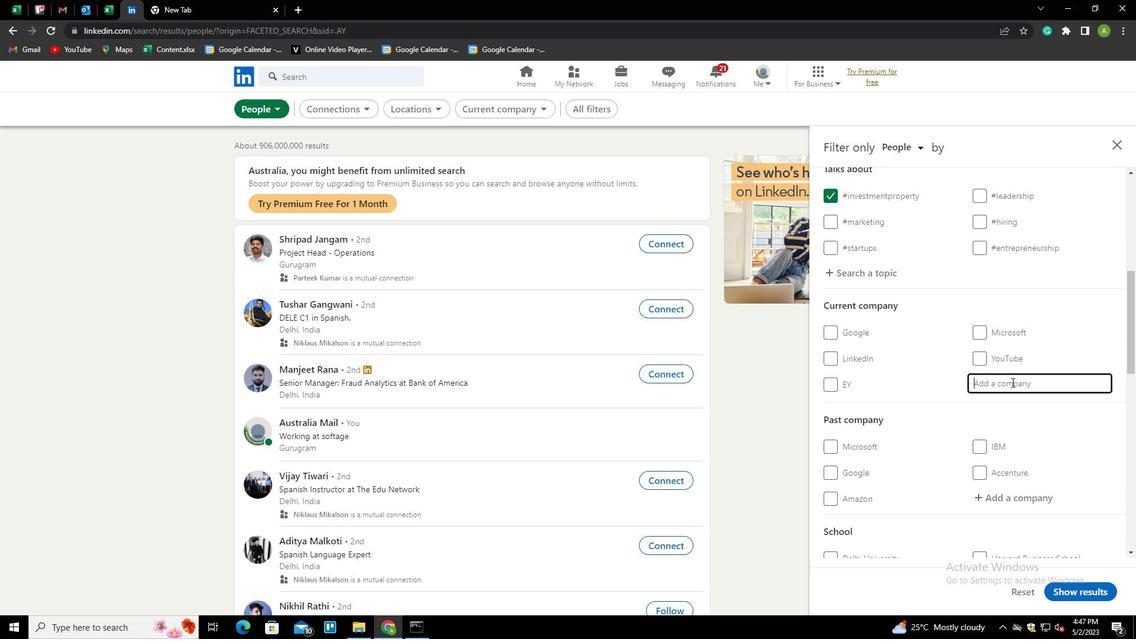 
Action: Key pressed PPAREL<Key.down><Key.down><Key.enter>
Screenshot: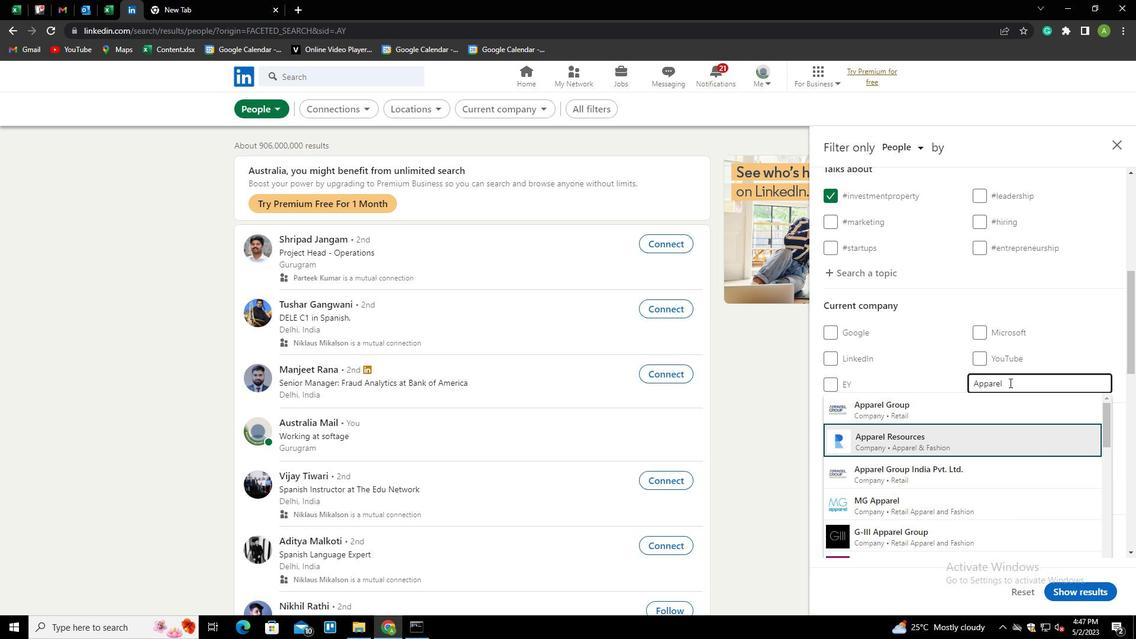 
Action: Mouse scrolled (1010, 382) with delta (0, 0)
Screenshot: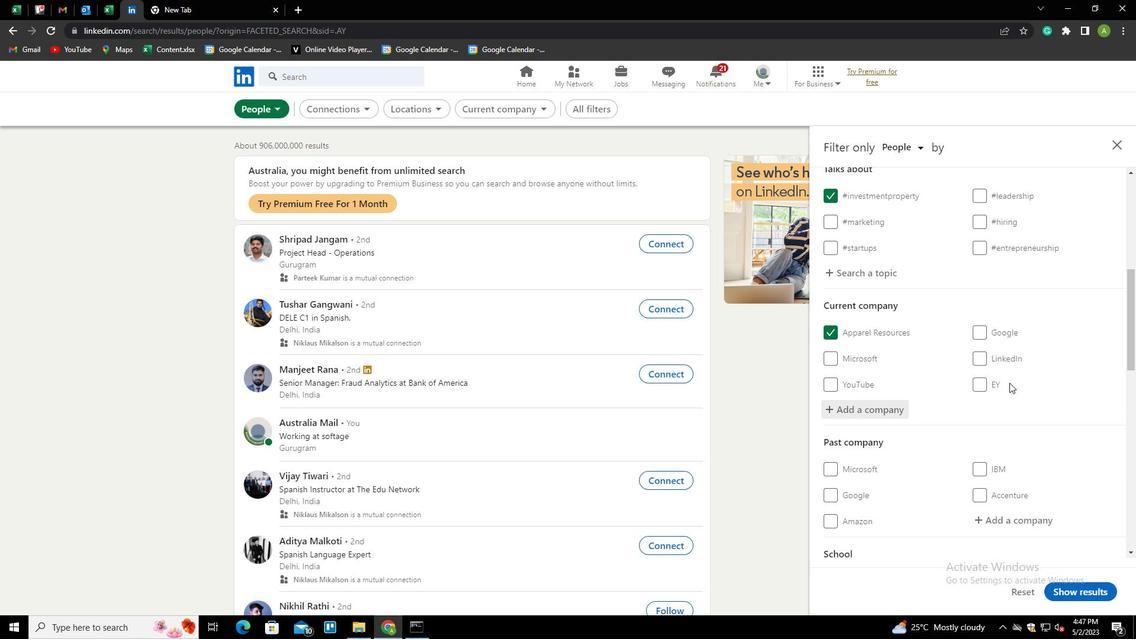 
Action: Mouse scrolled (1010, 382) with delta (0, 0)
Screenshot: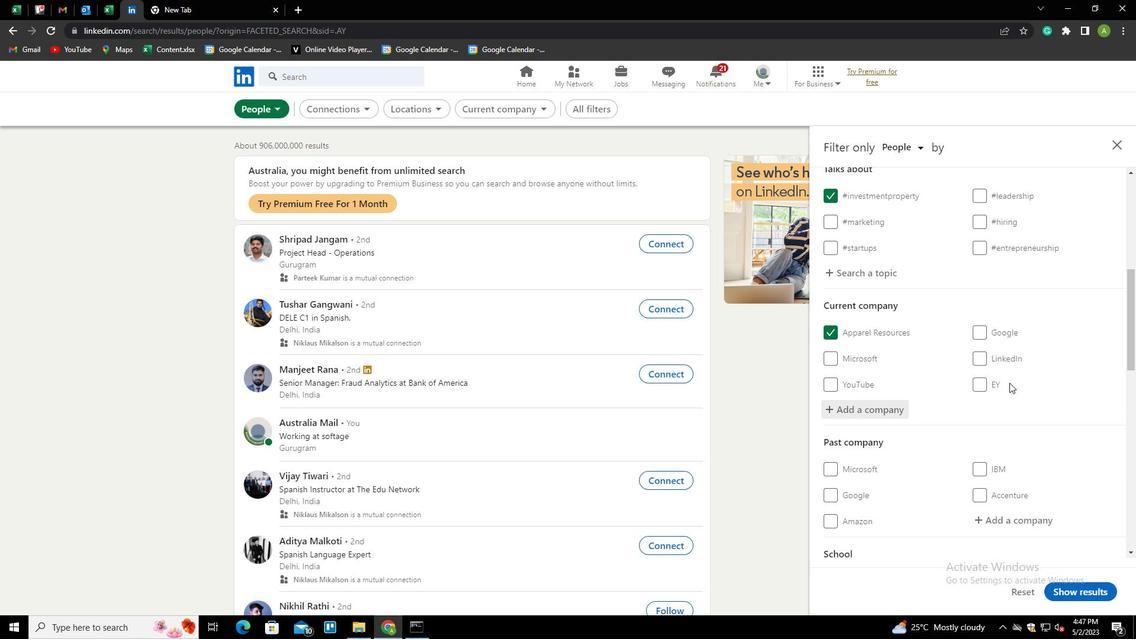 
Action: Mouse scrolled (1010, 382) with delta (0, 0)
Screenshot: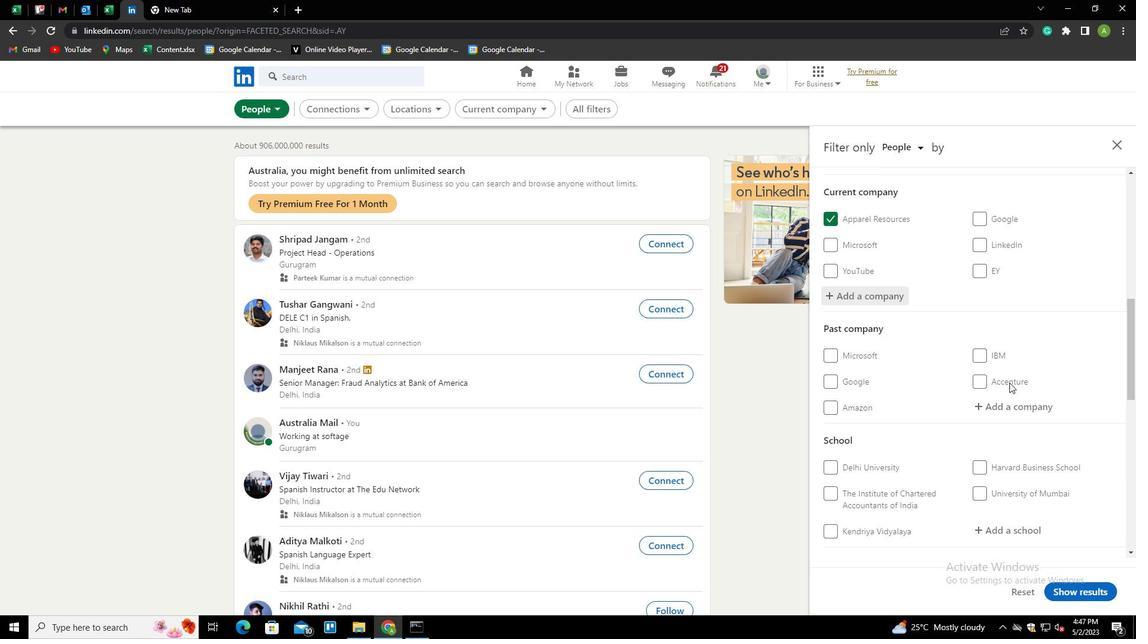 
Action: Mouse scrolled (1010, 382) with delta (0, 0)
Screenshot: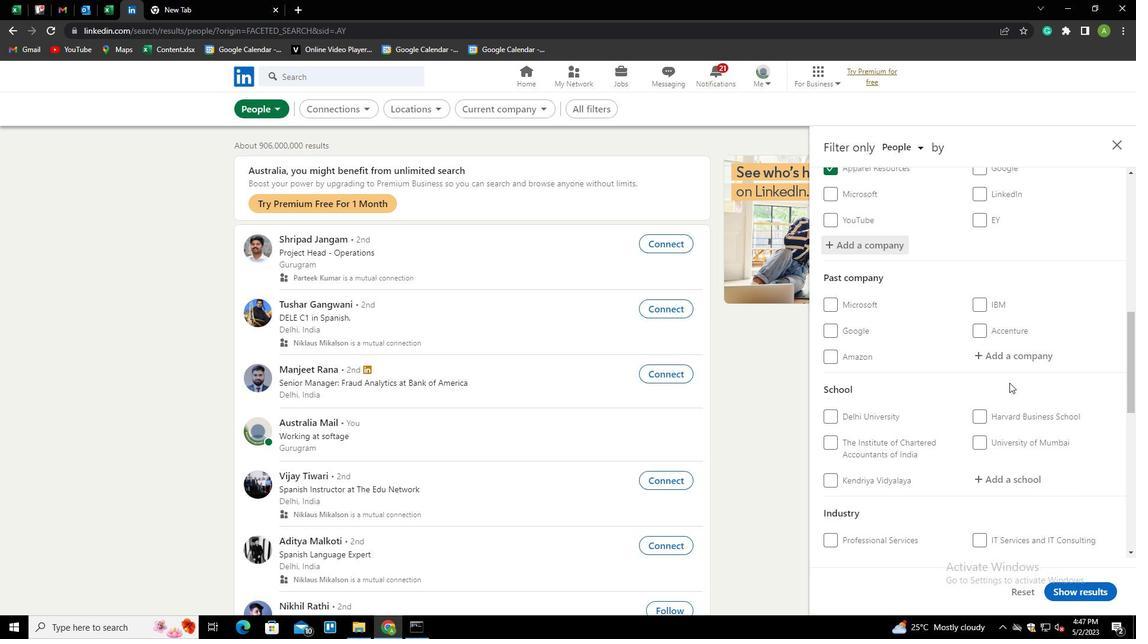 
Action: Mouse scrolled (1010, 382) with delta (0, 0)
Screenshot: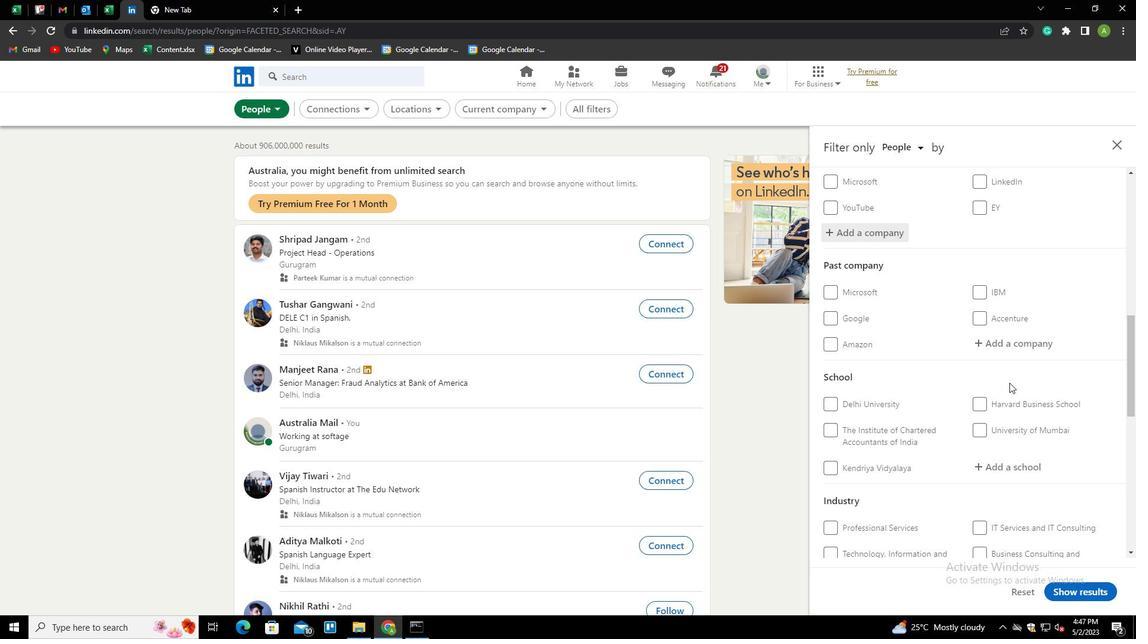 
Action: Mouse moved to (1000, 351)
Screenshot: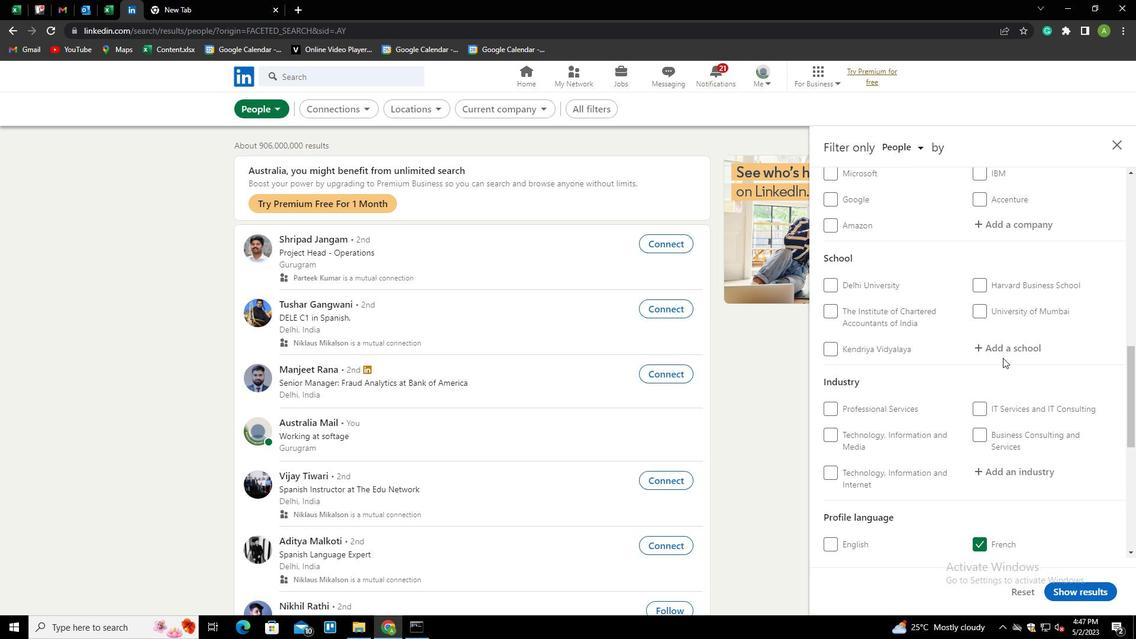 
Action: Mouse pressed left at (1000, 351)
Screenshot: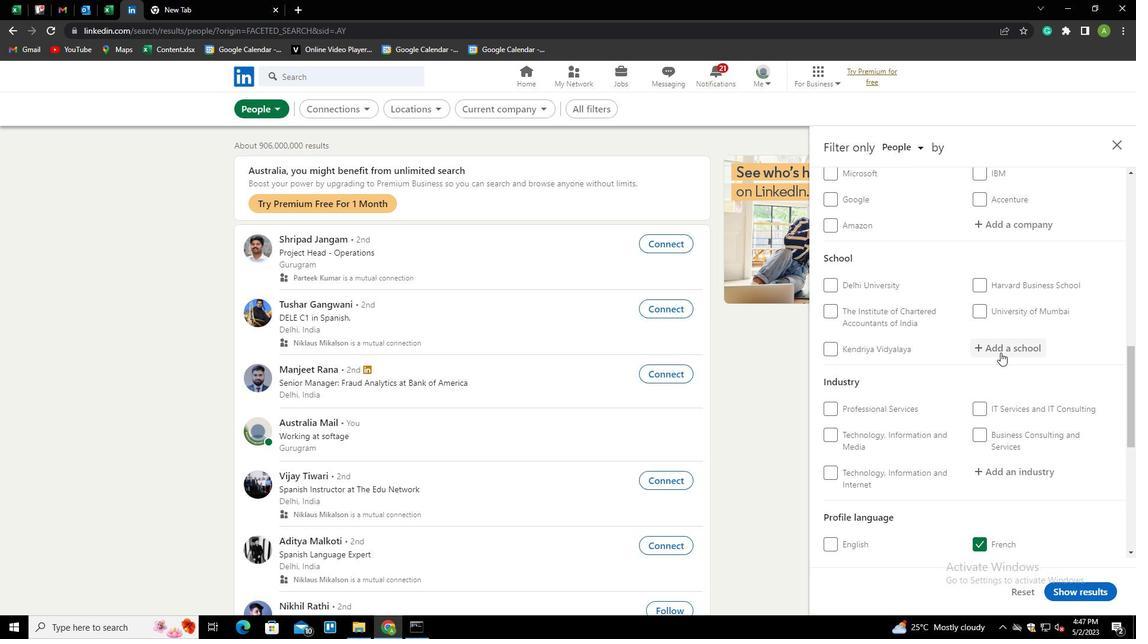 
Action: Key pressed <Key.shift>INDIAN<Key.space><Key.shift>INSTITUTE<Key.space>OF<Key.space><Key.shift>TECHNOLOGY,<Key.space><Key.shift>INDORE<Key.down><Key.enter>
Screenshot: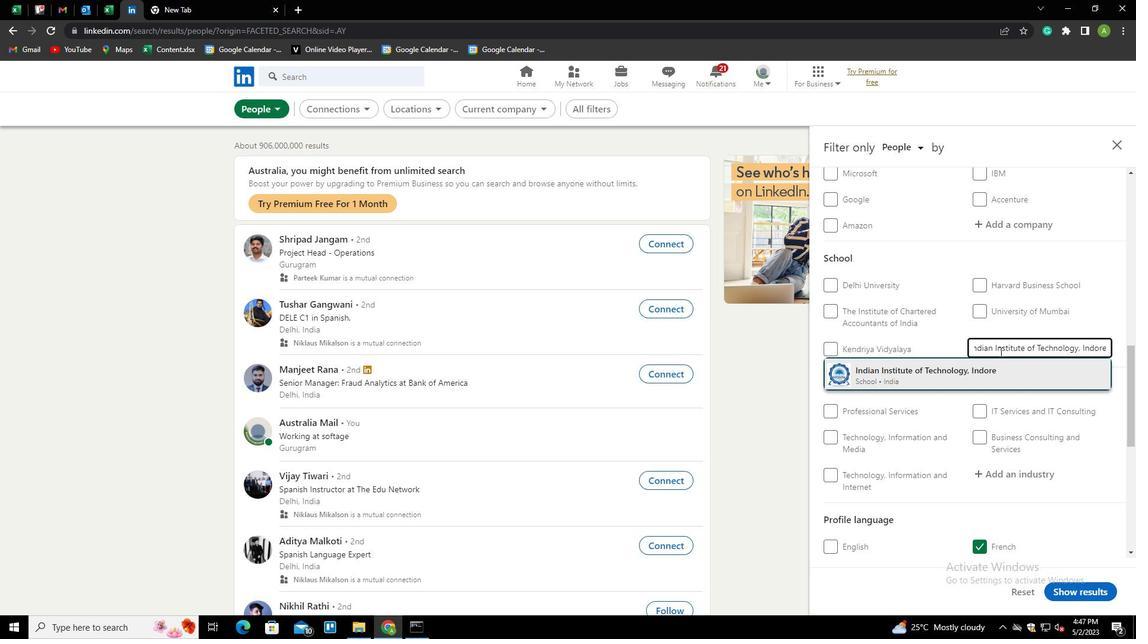 
Action: Mouse scrolled (1000, 351) with delta (0, 0)
Screenshot: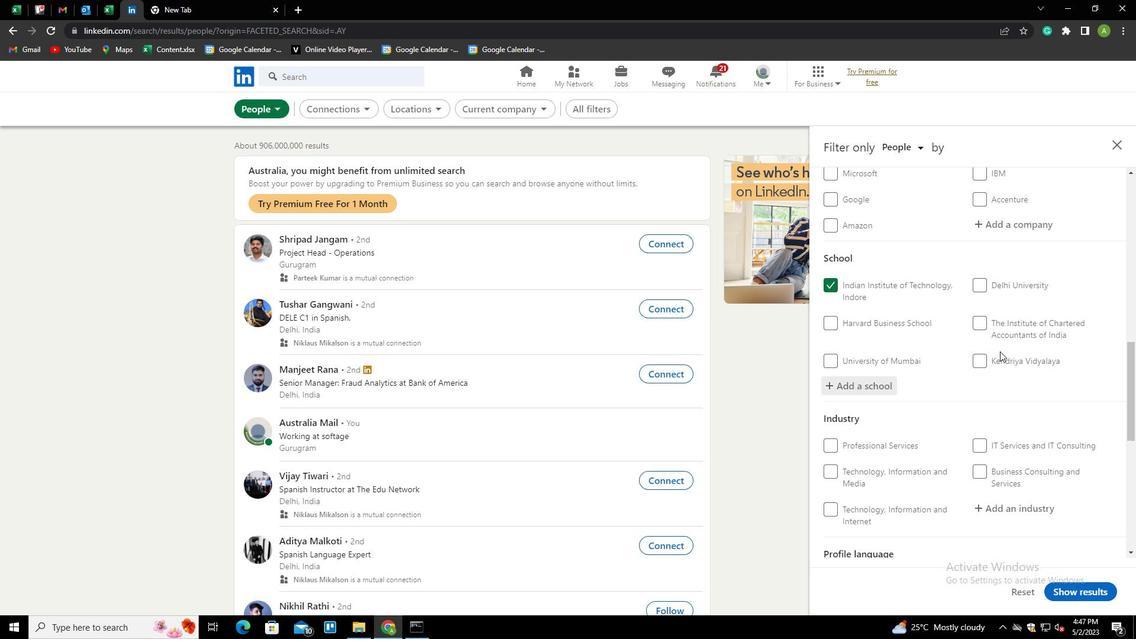 
Action: Mouse scrolled (1000, 351) with delta (0, 0)
Screenshot: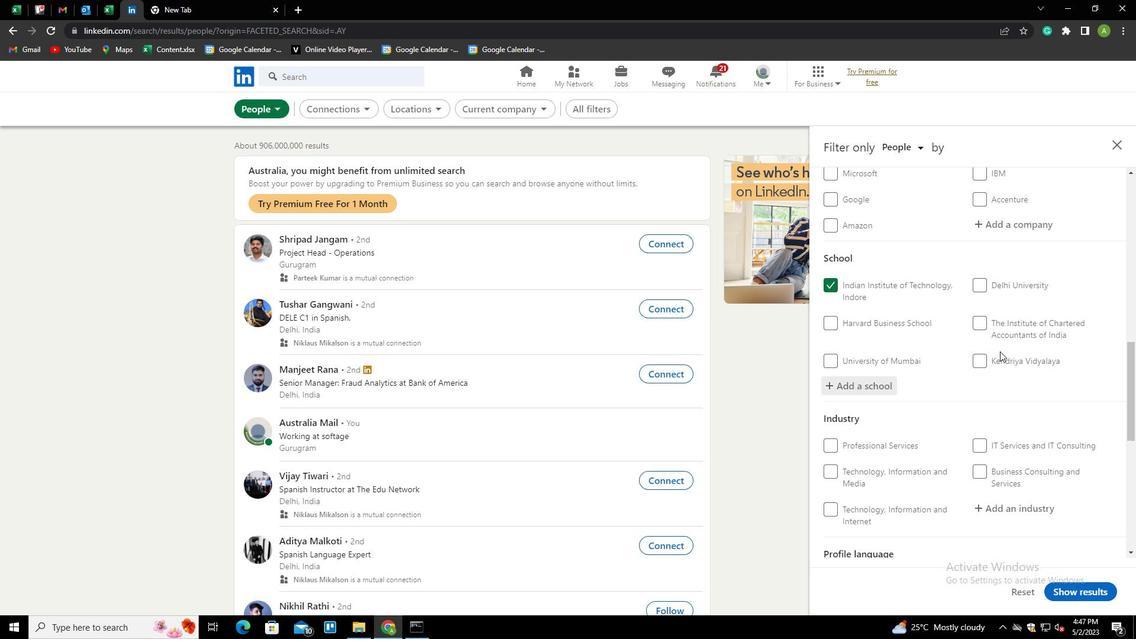 
Action: Mouse moved to (1014, 384)
Screenshot: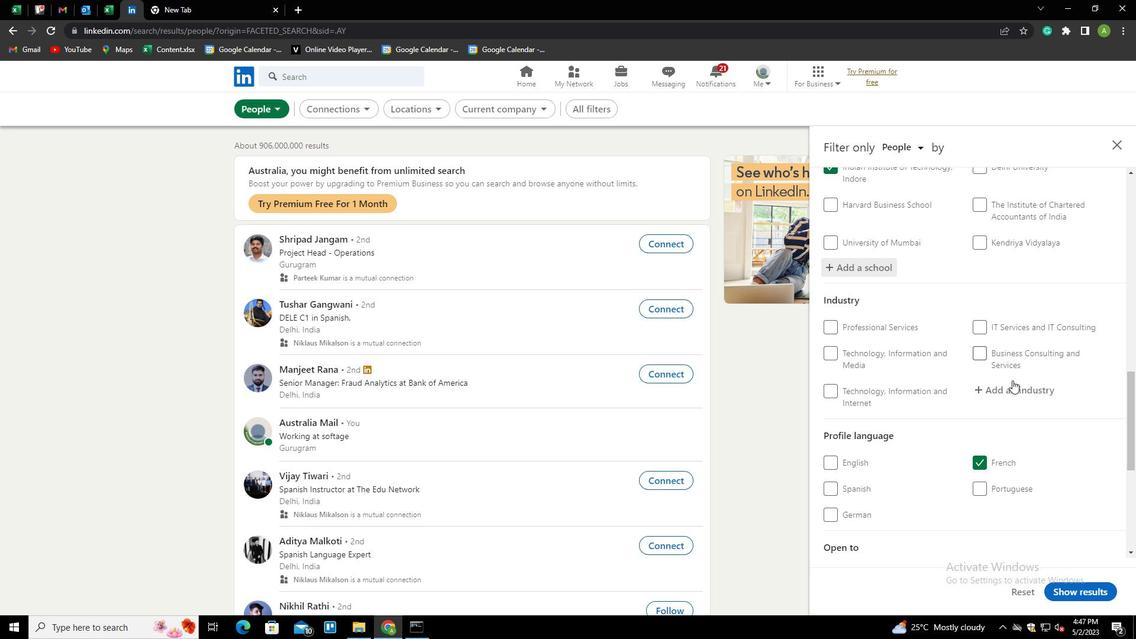 
Action: Mouse pressed left at (1014, 384)
Screenshot: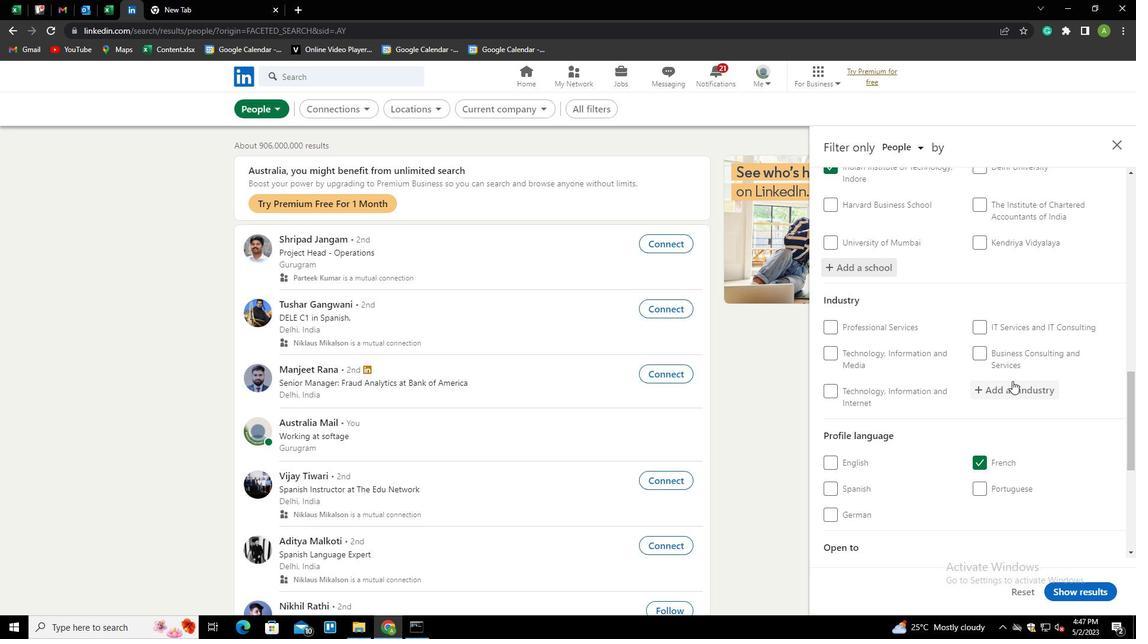 
Action: Mouse moved to (1011, 387)
Screenshot: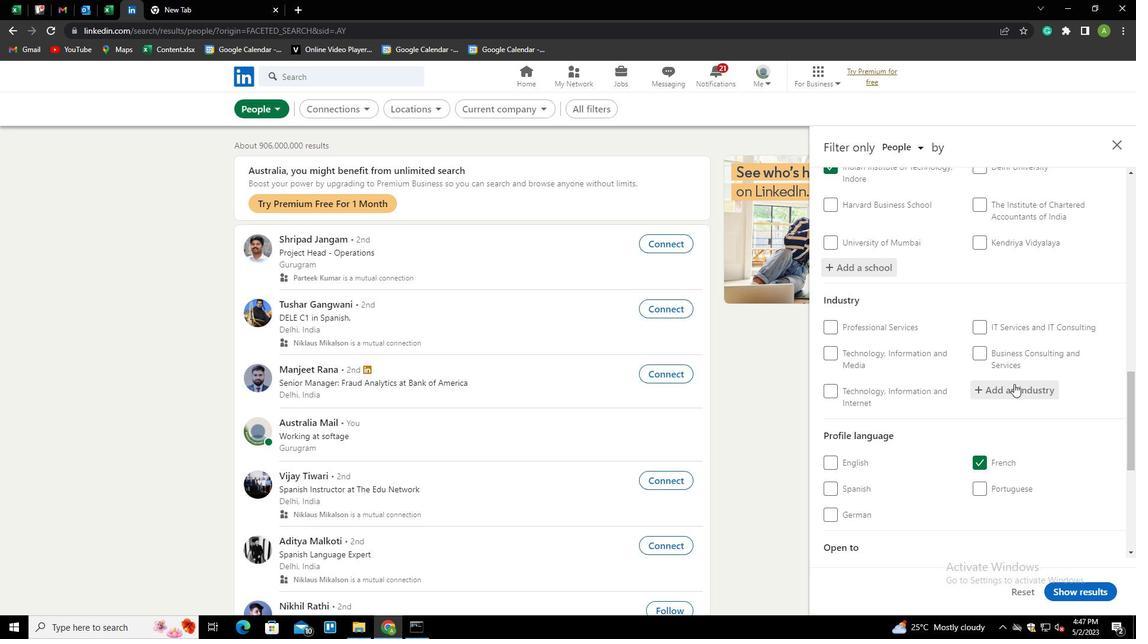 
Action: Key pressed <Key.shift>PERSONAL<Key.space><Key.shift>A<Key.backspace>AND<Key.space><Key.shift>LAUN<Key.down><Key.enter>
Screenshot: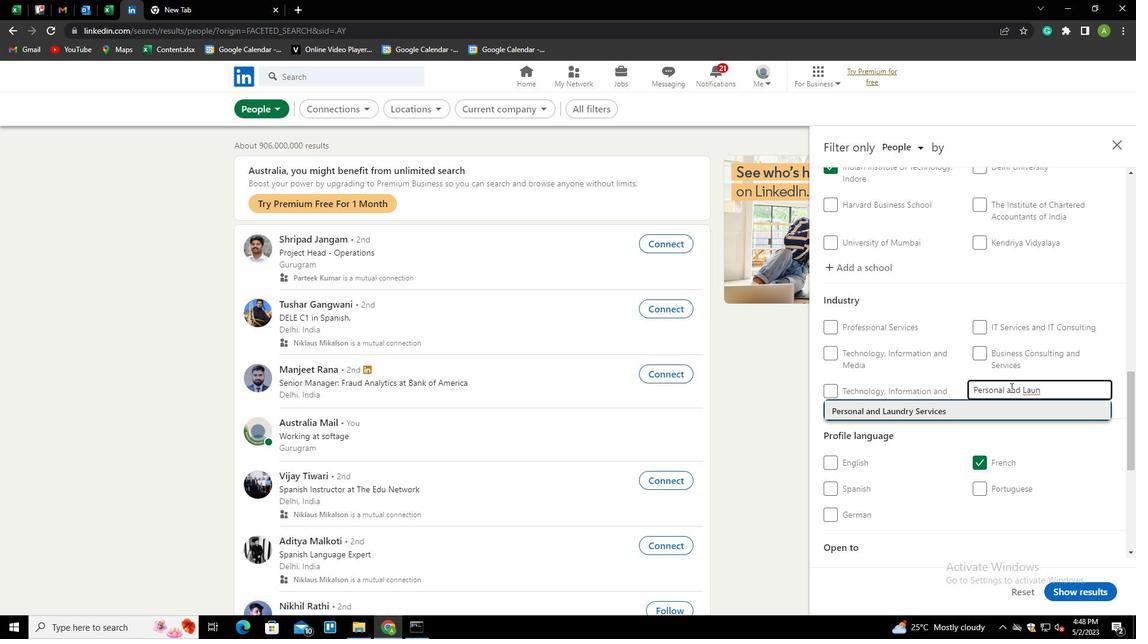 
Action: Mouse scrolled (1011, 387) with delta (0, 0)
Screenshot: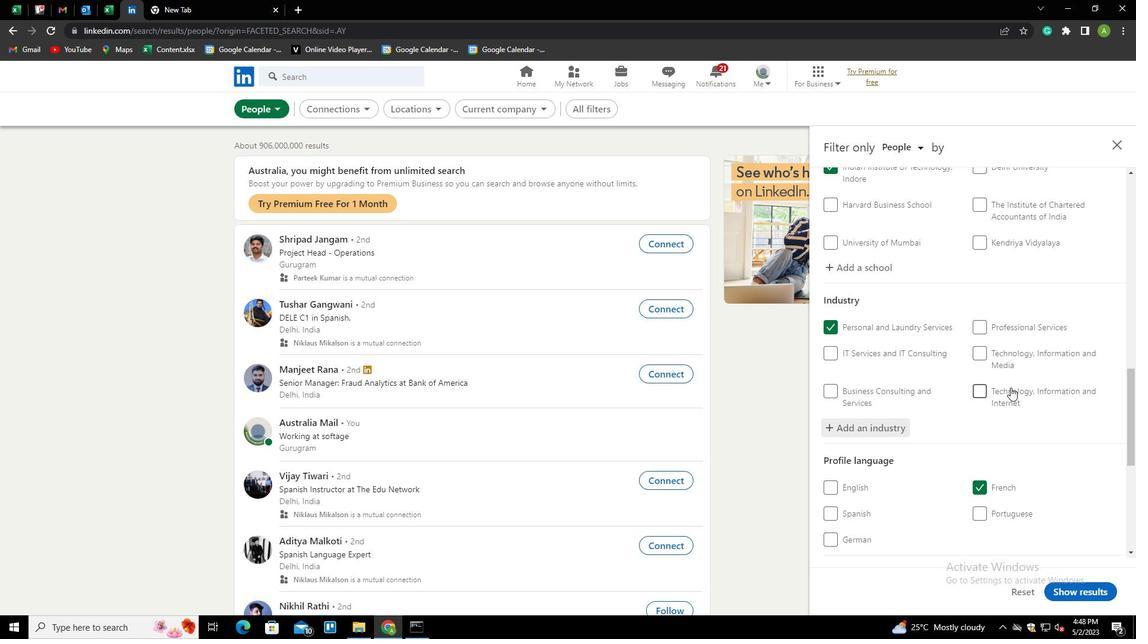 
Action: Mouse scrolled (1011, 387) with delta (0, 0)
Screenshot: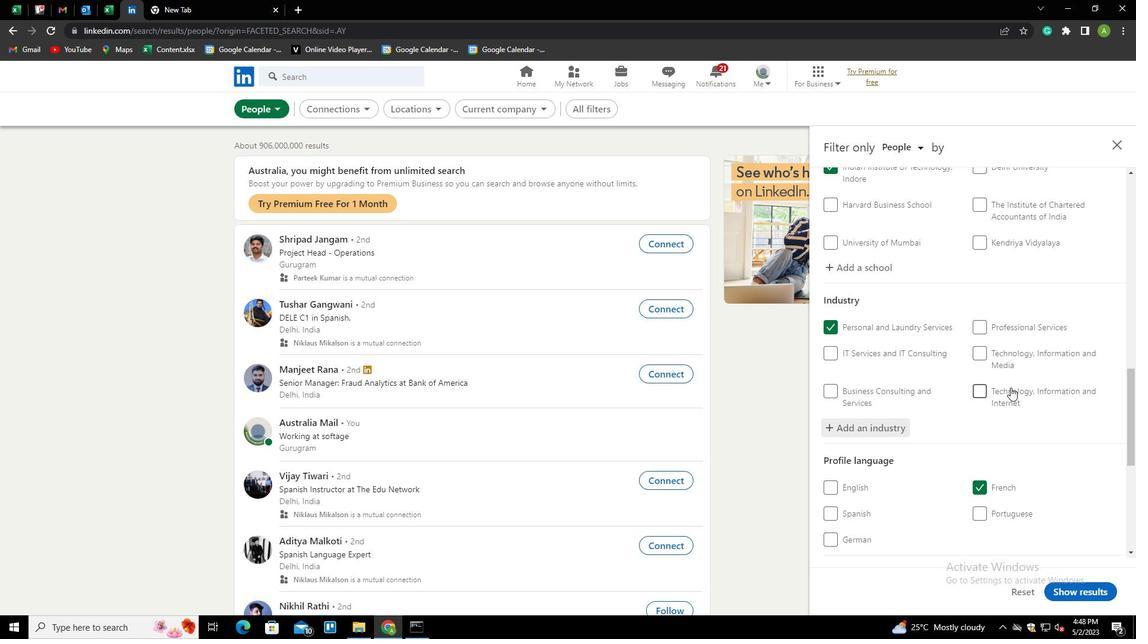 
Action: Mouse scrolled (1011, 387) with delta (0, 0)
Screenshot: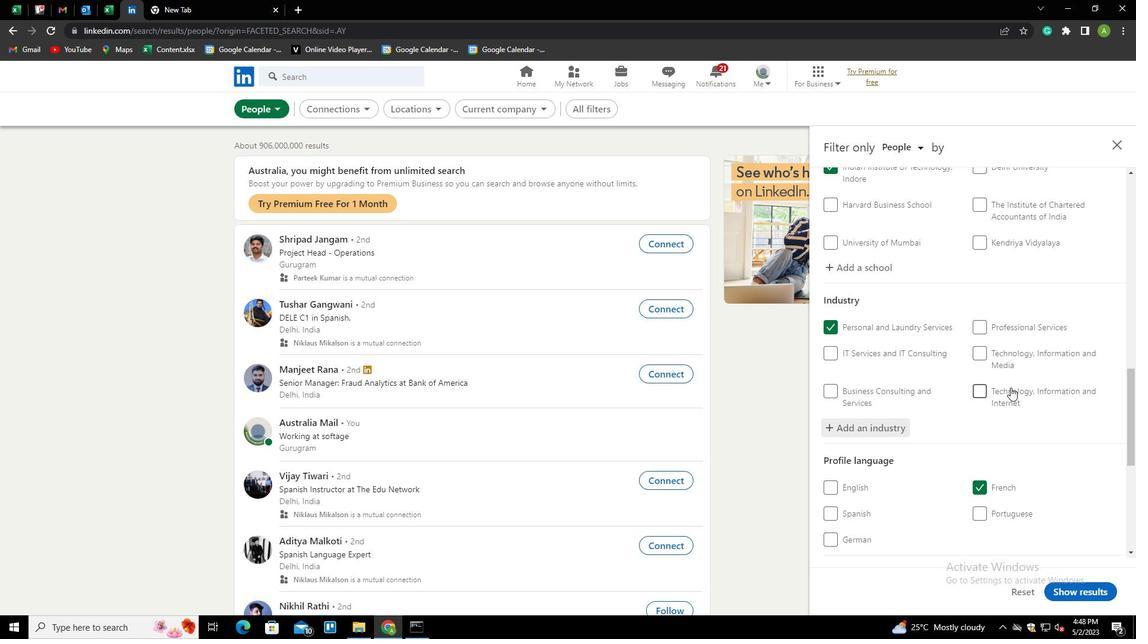 
Action: Mouse scrolled (1011, 387) with delta (0, 0)
Screenshot: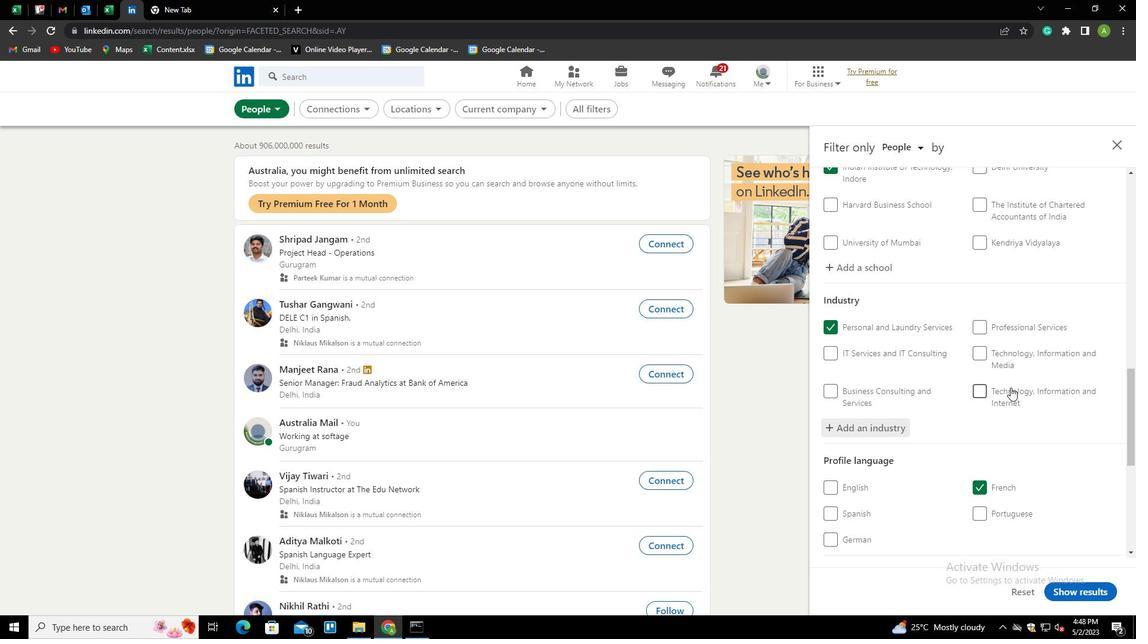 
Action: Mouse scrolled (1011, 387) with delta (0, 0)
Screenshot: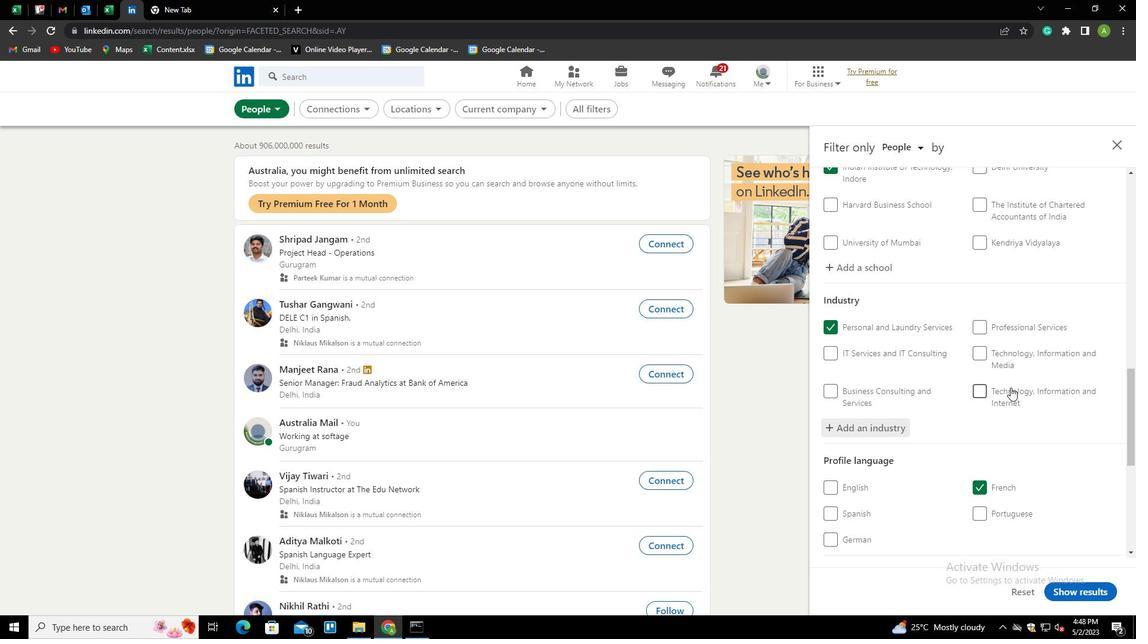 
Action: Mouse moved to (1006, 406)
Screenshot: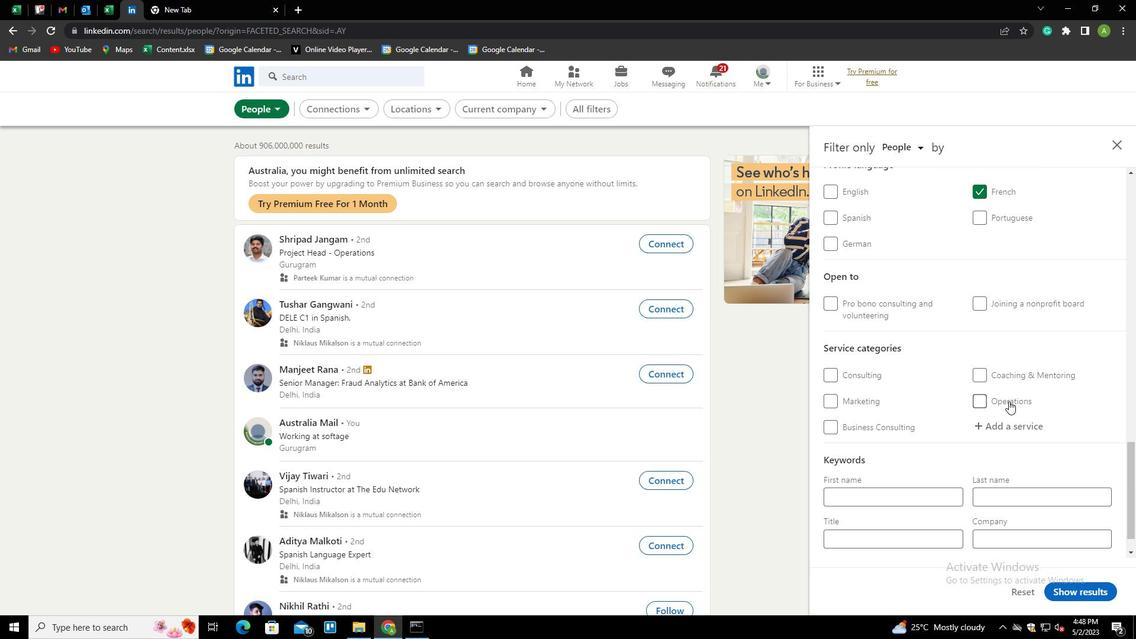 
Action: Mouse scrolled (1006, 405) with delta (0, 0)
Screenshot: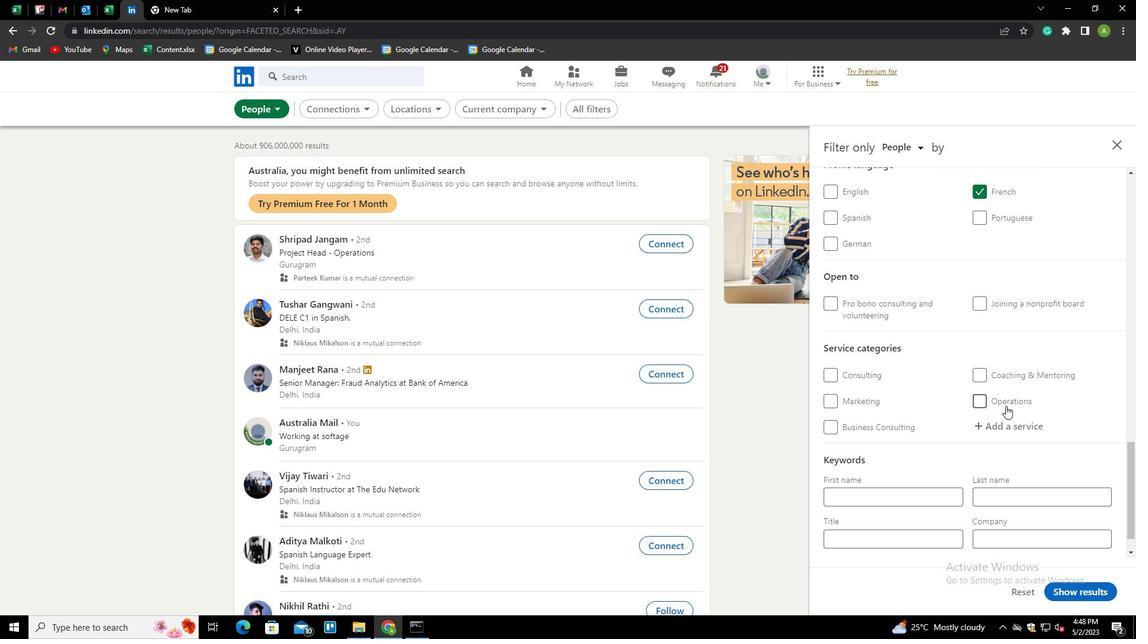 
Action: Mouse moved to (1006, 396)
Screenshot: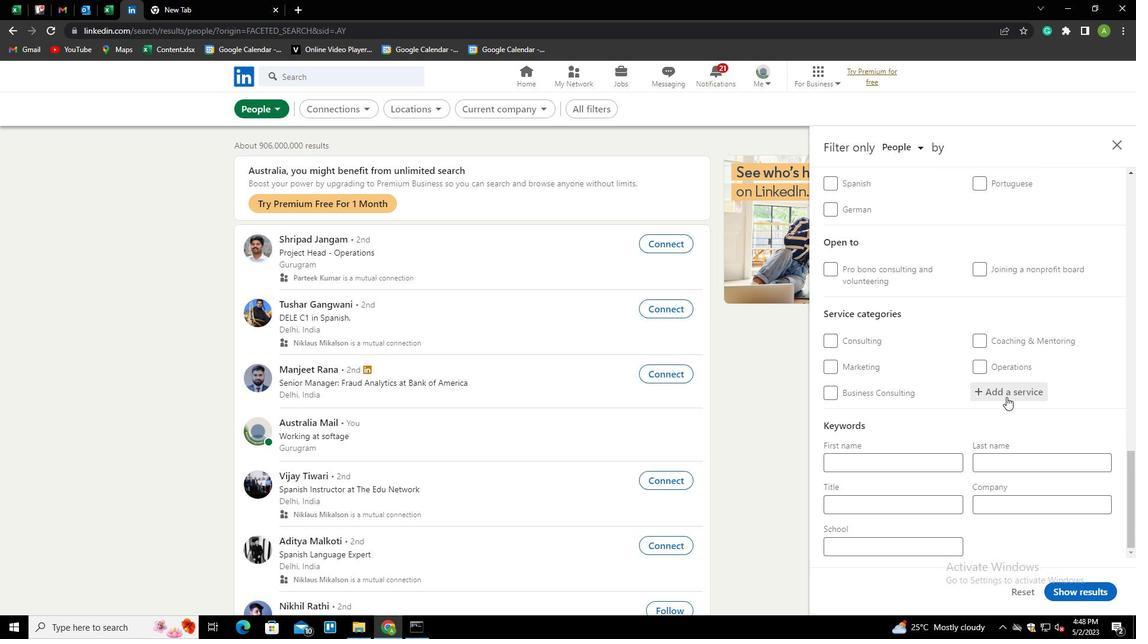 
Action: Mouse pressed left at (1006, 396)
Screenshot: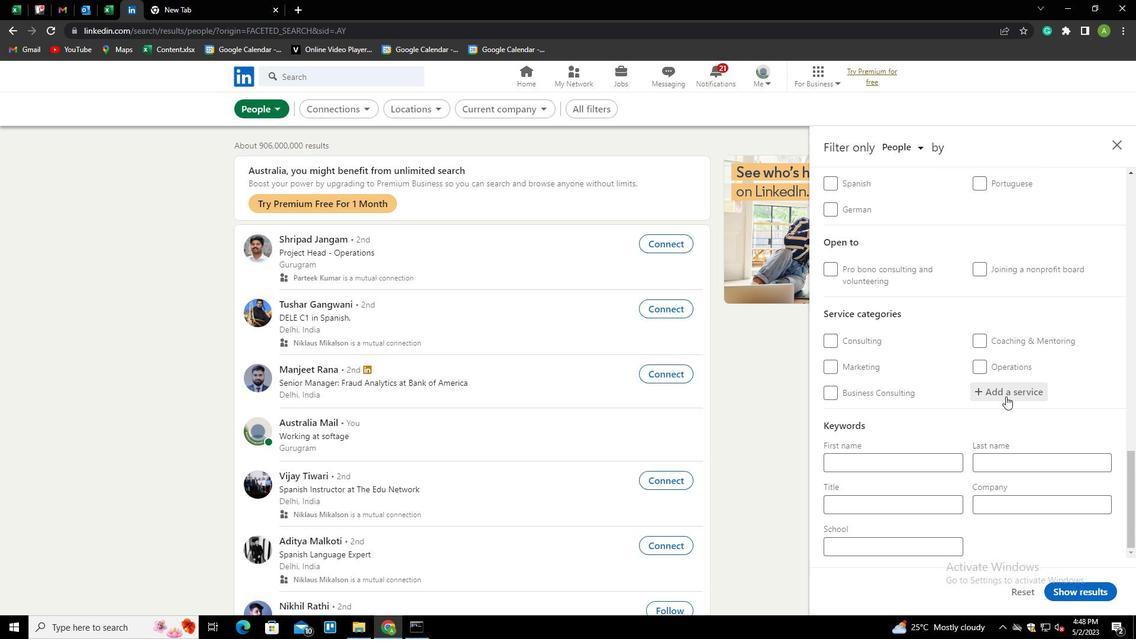 
Action: Mouse moved to (1012, 391)
Screenshot: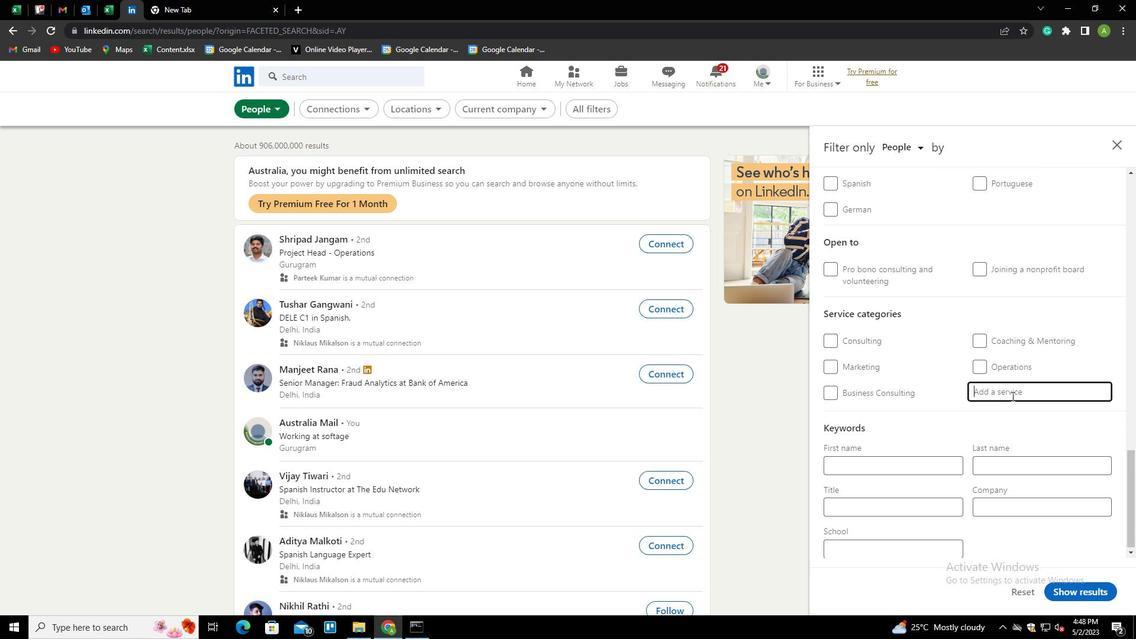 
Action: Mouse pressed left at (1012, 391)
Screenshot: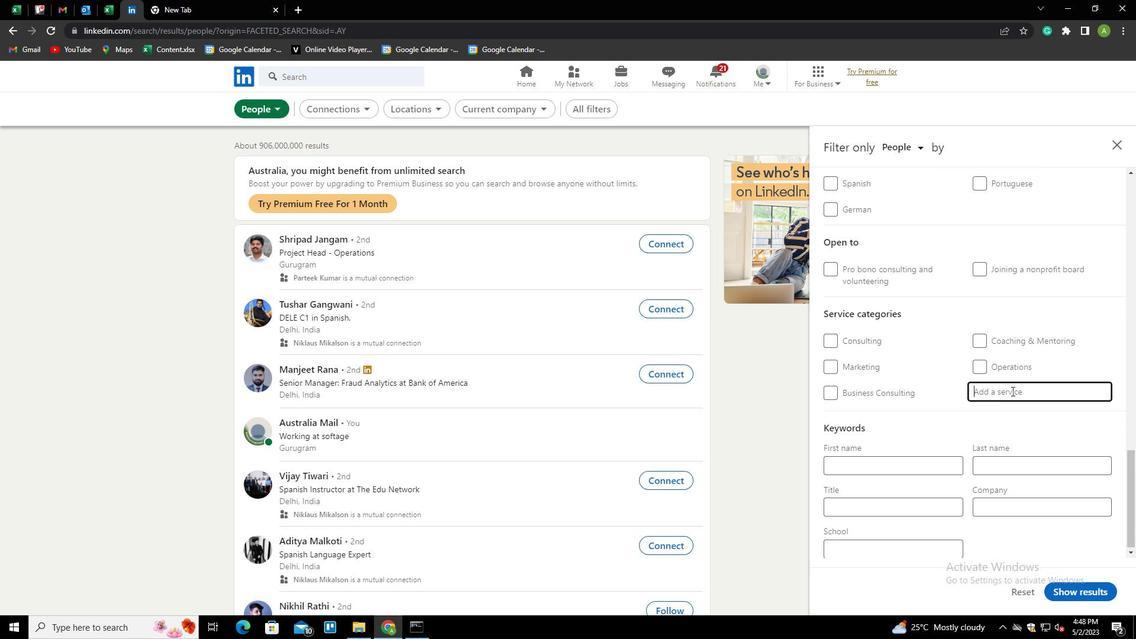 
Action: Key pressed <Key.shift>VIDEO<Key.space><Key.down><Key.right><Key.down><Key.enter>
Screenshot: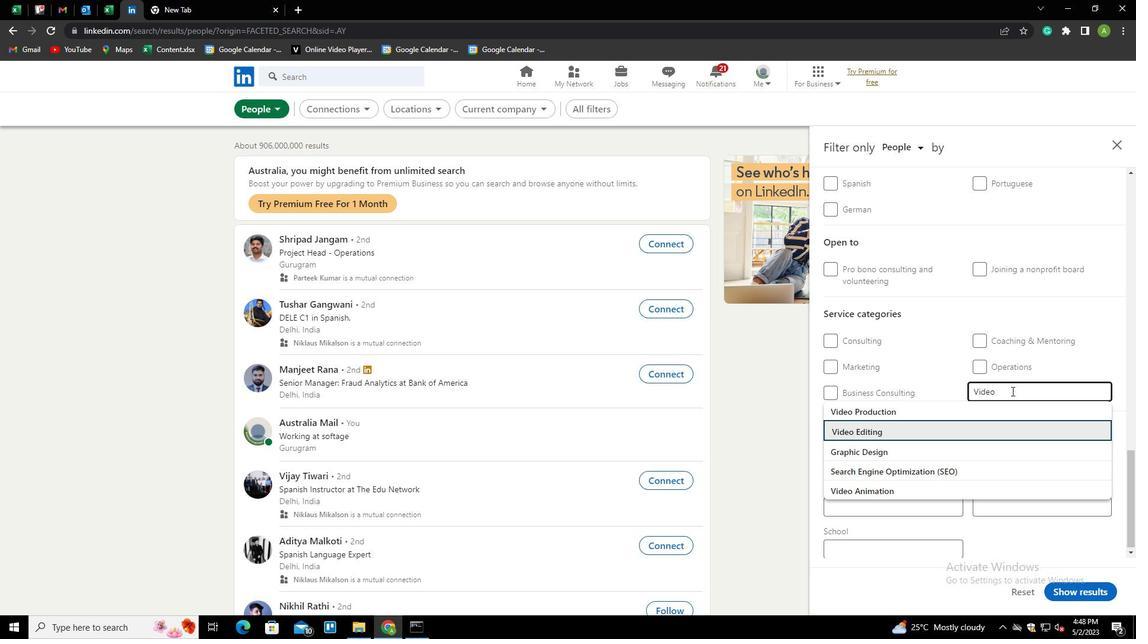 
Action: Mouse scrolled (1012, 390) with delta (0, 0)
Screenshot: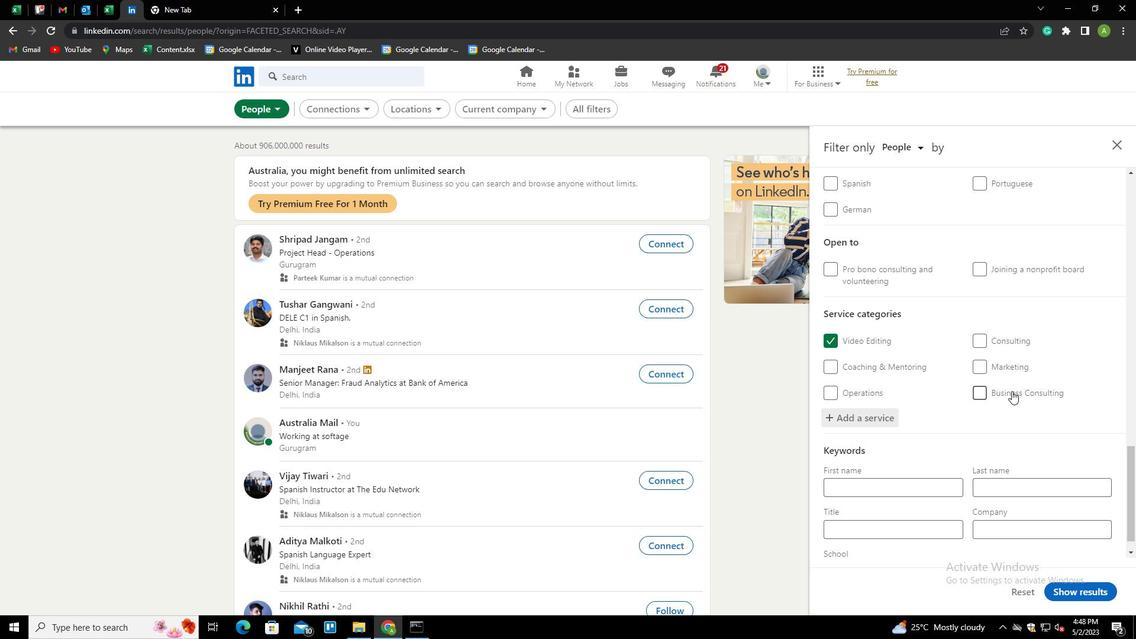 
Action: Mouse scrolled (1012, 390) with delta (0, 0)
Screenshot: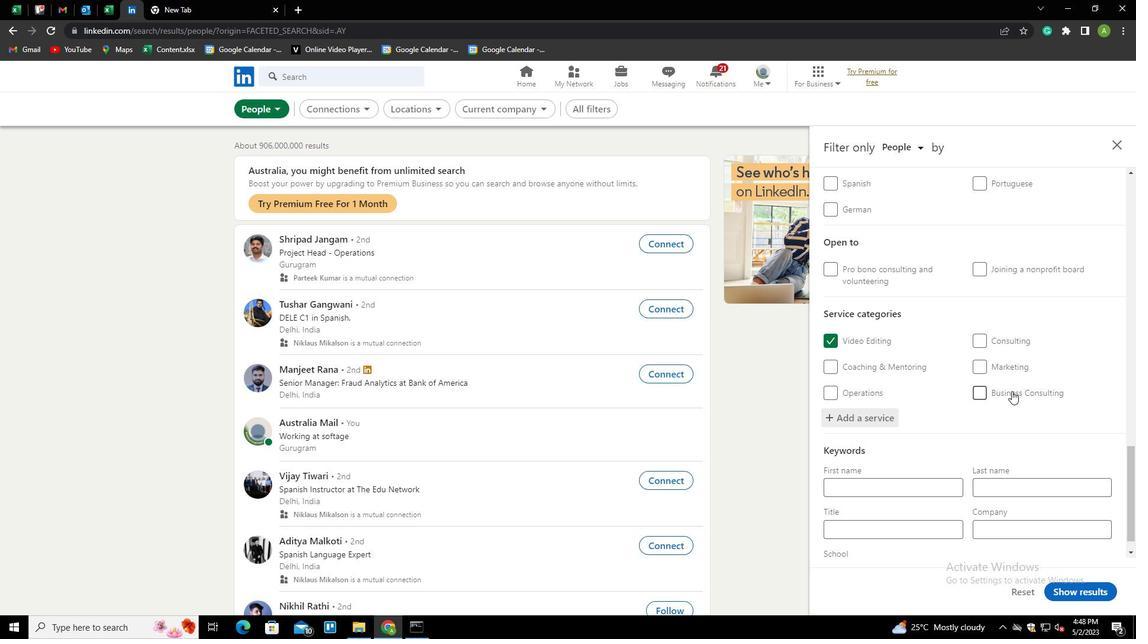 
Action: Mouse scrolled (1012, 390) with delta (0, 0)
Screenshot: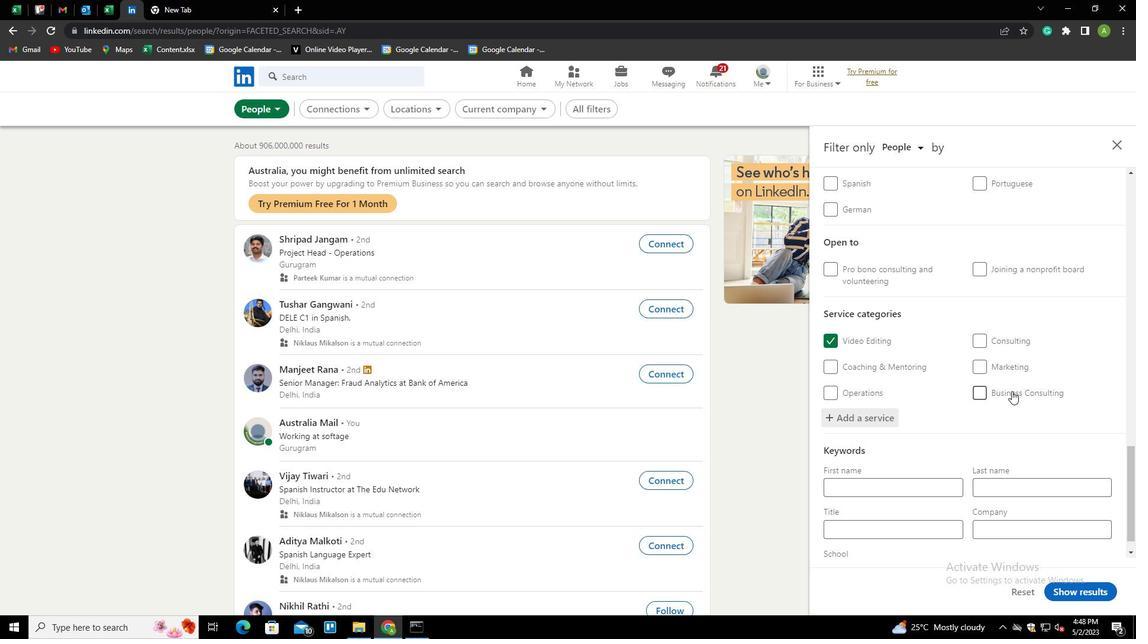
Action: Mouse scrolled (1012, 390) with delta (0, 0)
Screenshot: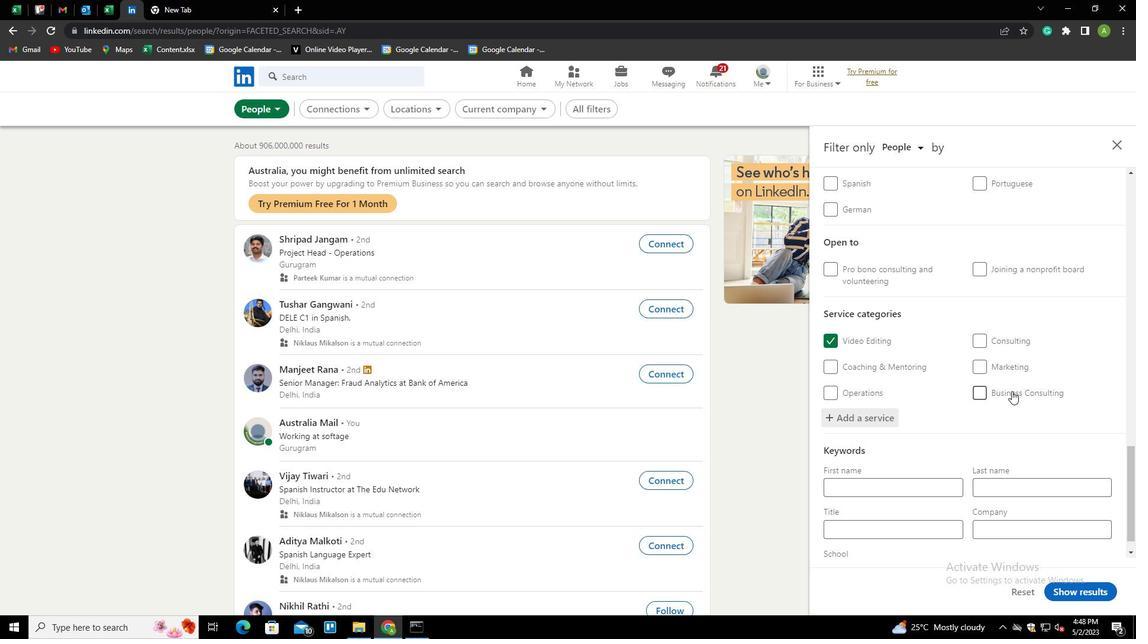 
Action: Mouse moved to (917, 506)
Screenshot: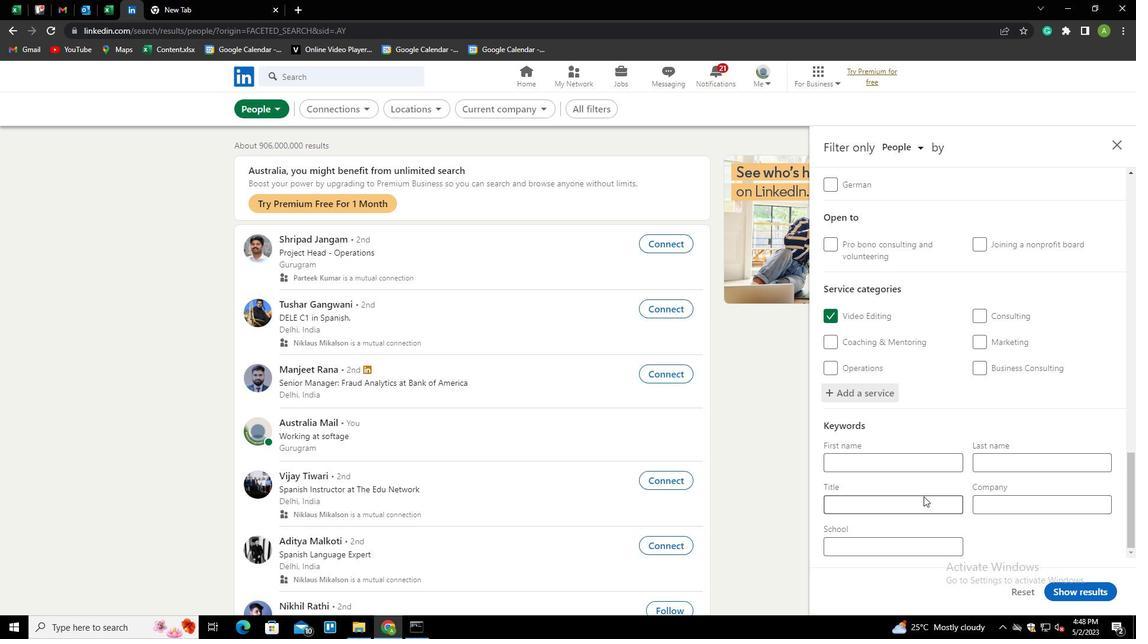 
Action: Mouse pressed left at (917, 506)
Screenshot: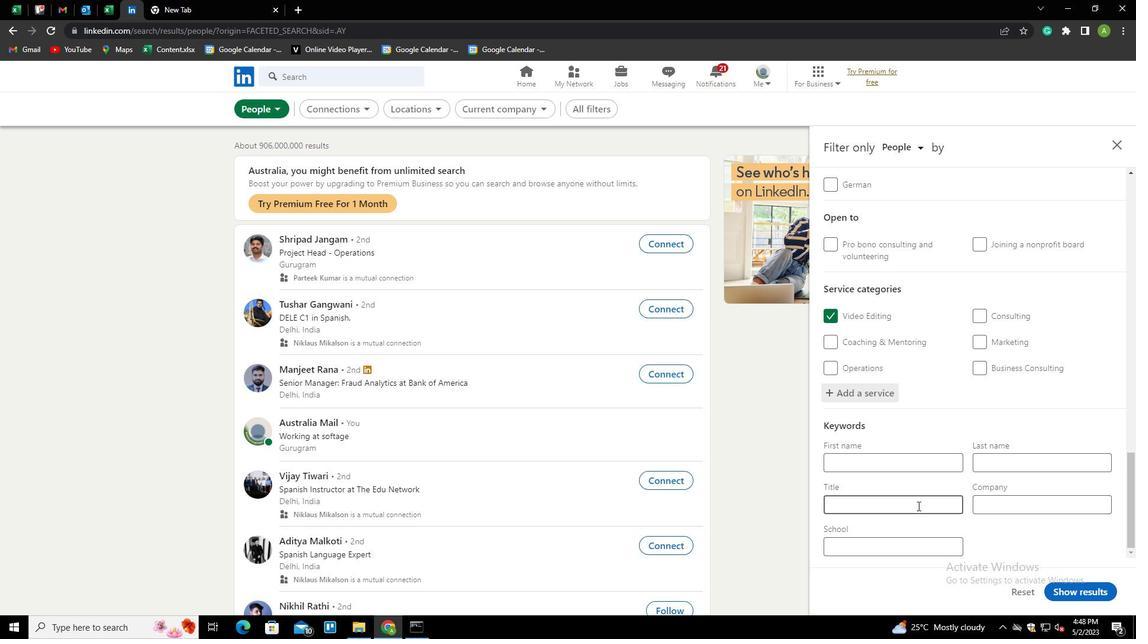
Action: Key pressed <Key.shift>MEDICAL<Key.space><Key.shift>ADMINISTRATOR
Screenshot: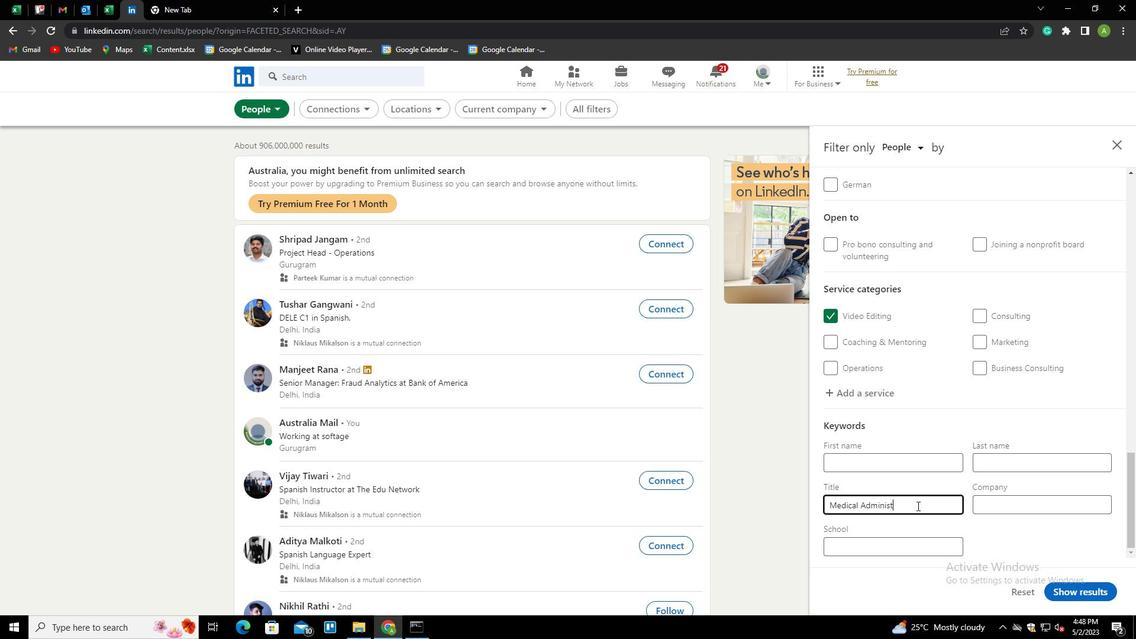 
Action: Mouse moved to (1023, 525)
Screenshot: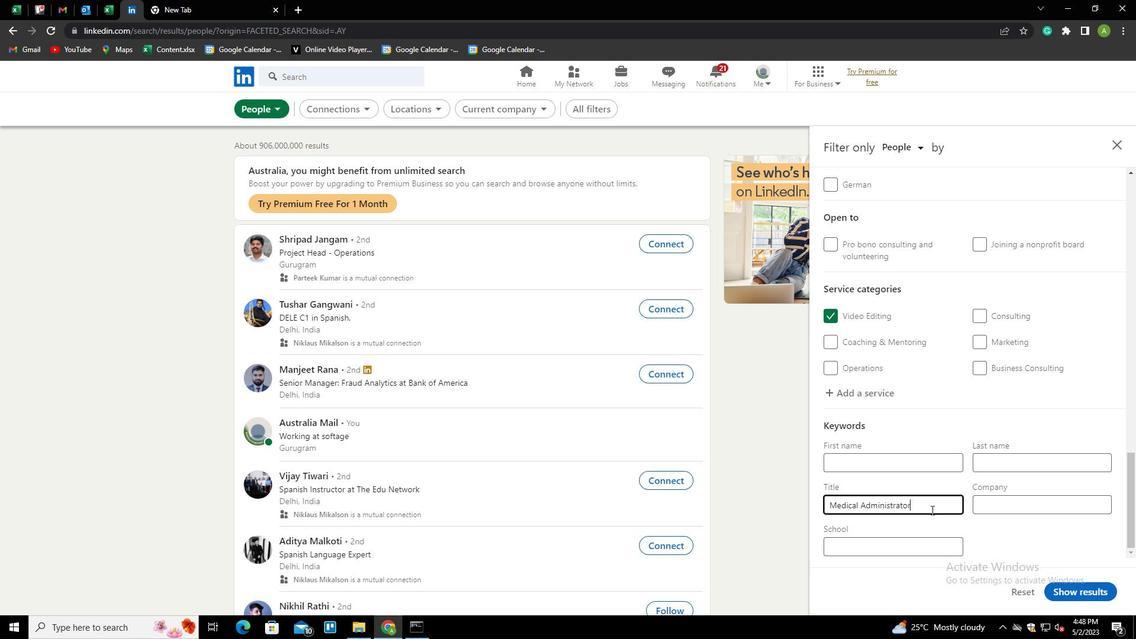 
Action: Mouse pressed left at (1023, 525)
Screenshot: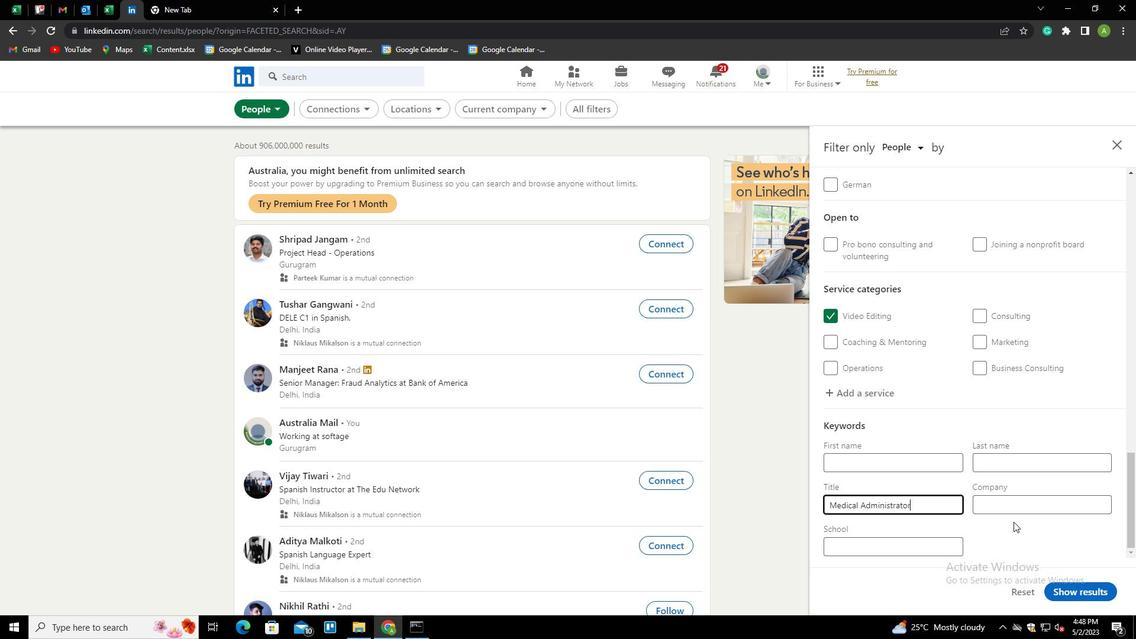 
Action: Mouse moved to (1087, 589)
Screenshot: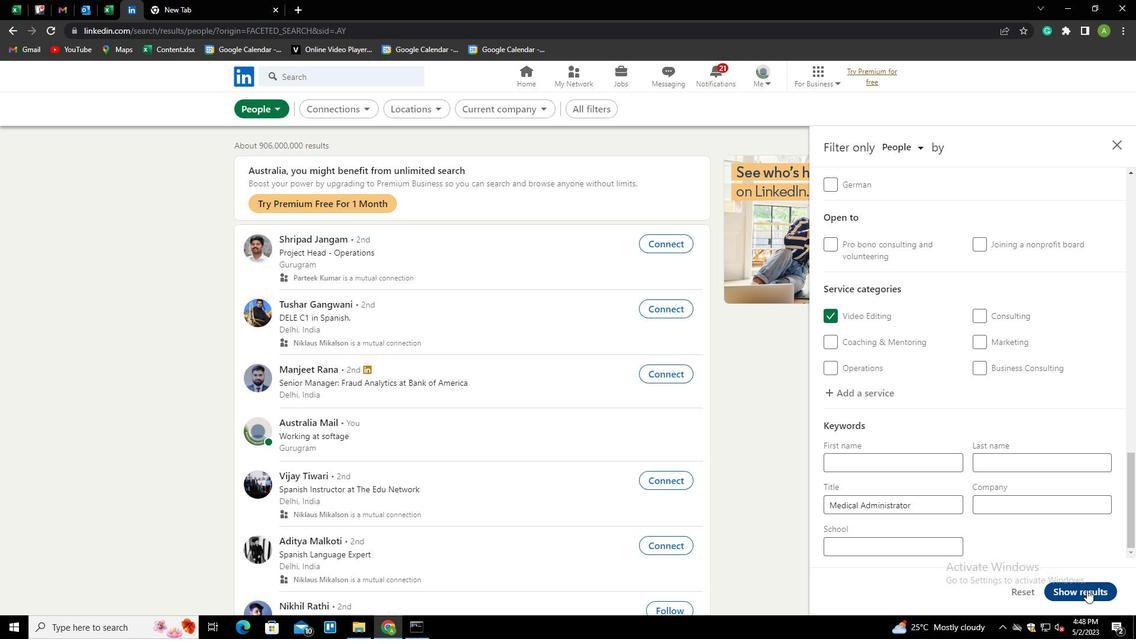 
Action: Mouse pressed left at (1087, 589)
Screenshot: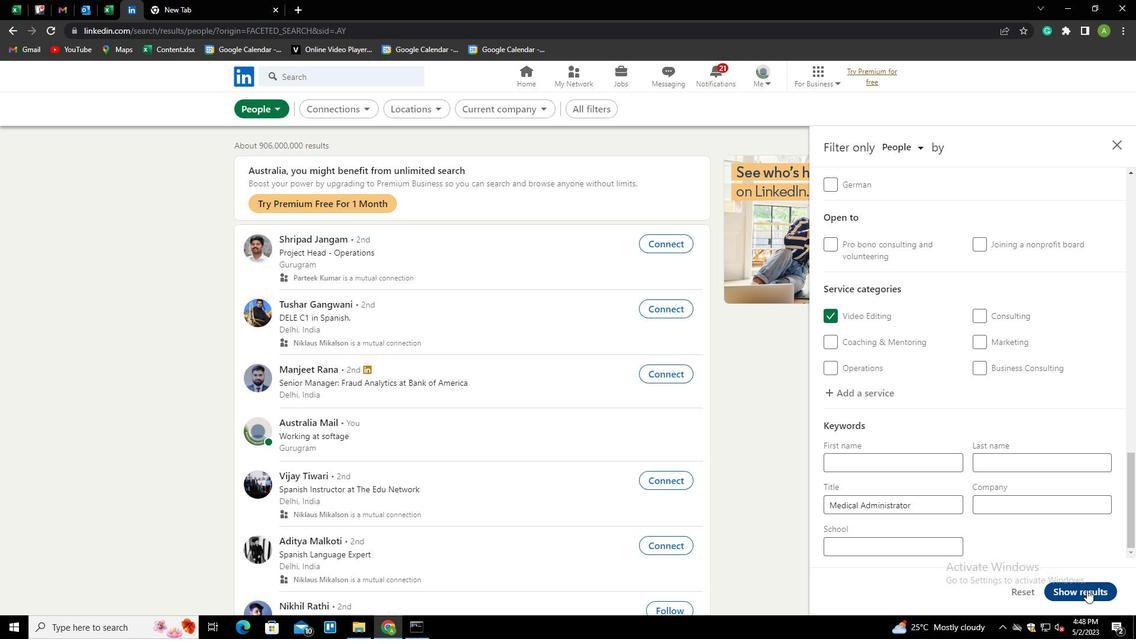 
